 Task: Open a blank google sheet and write heading  Customer order data  Add 10 people name:-  'David White, Emily Green, Andrew Baker, Madison Evans, Logan King, Grace Hill, Gabriel Young, Elizabeth Flores, Samuel Reed, Avery Nelson. ' in February Last week sales are  10020 to 20050. customer order name:-  Nike shoe, Adidas shoe, Gucci T-shirt, Louis Vuitton bag, Zara Shirt, H&M jeans, Chanel perfume, Versace perfume, Ralph Lauren, Prada Shirtcustomer order price in between:-  10000 to 15000. Save page auditingSalesByTerritory_2023
Action: Mouse moved to (1289, 95)
Screenshot: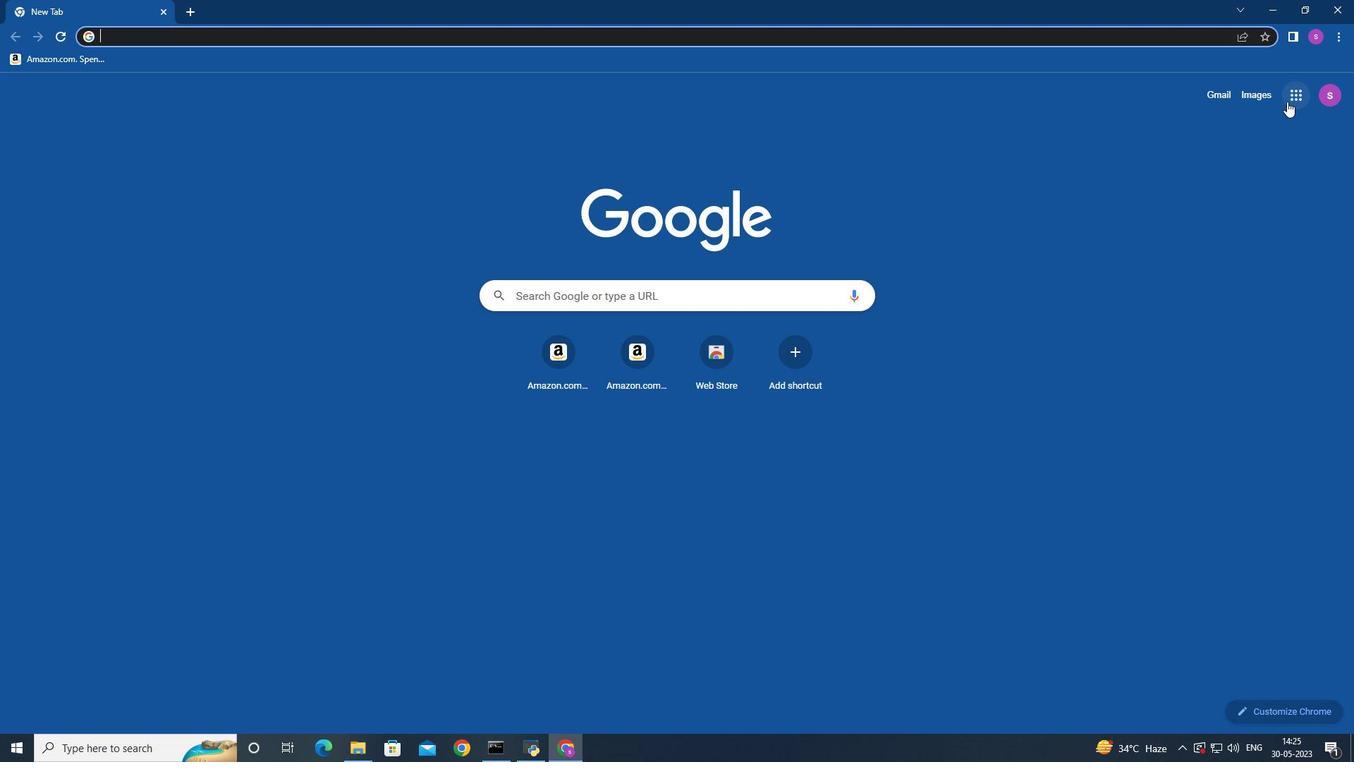 
Action: Mouse pressed left at (1289, 95)
Screenshot: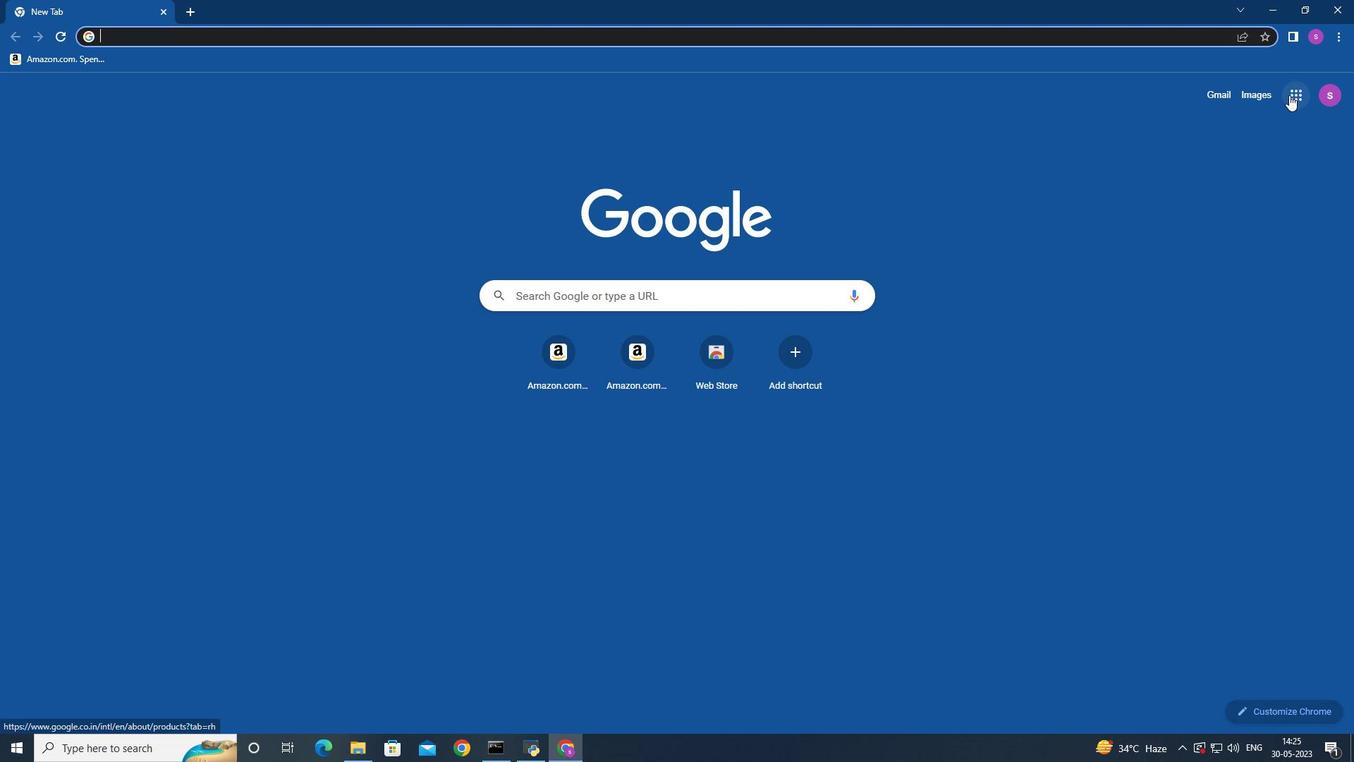 
Action: Mouse moved to (1260, 251)
Screenshot: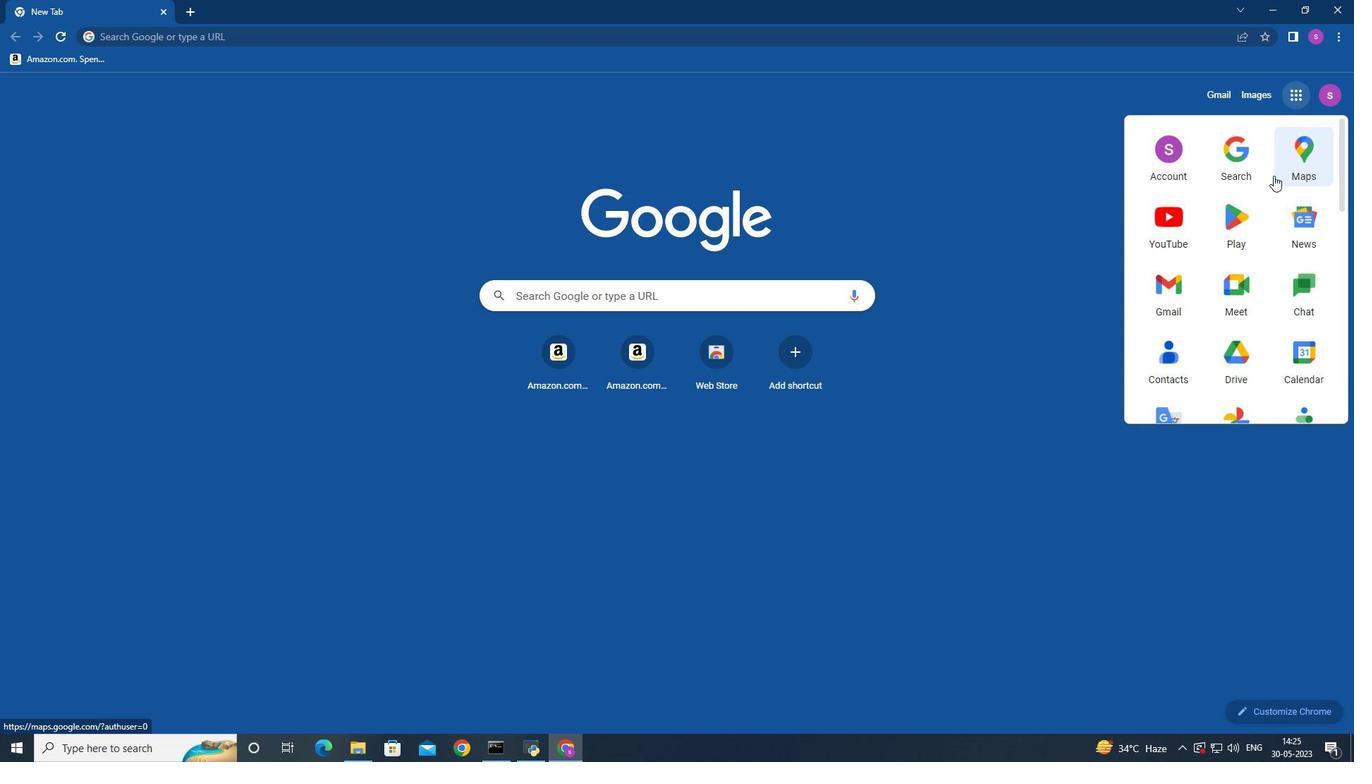 
Action: Mouse scrolled (1260, 251) with delta (0, 0)
Screenshot: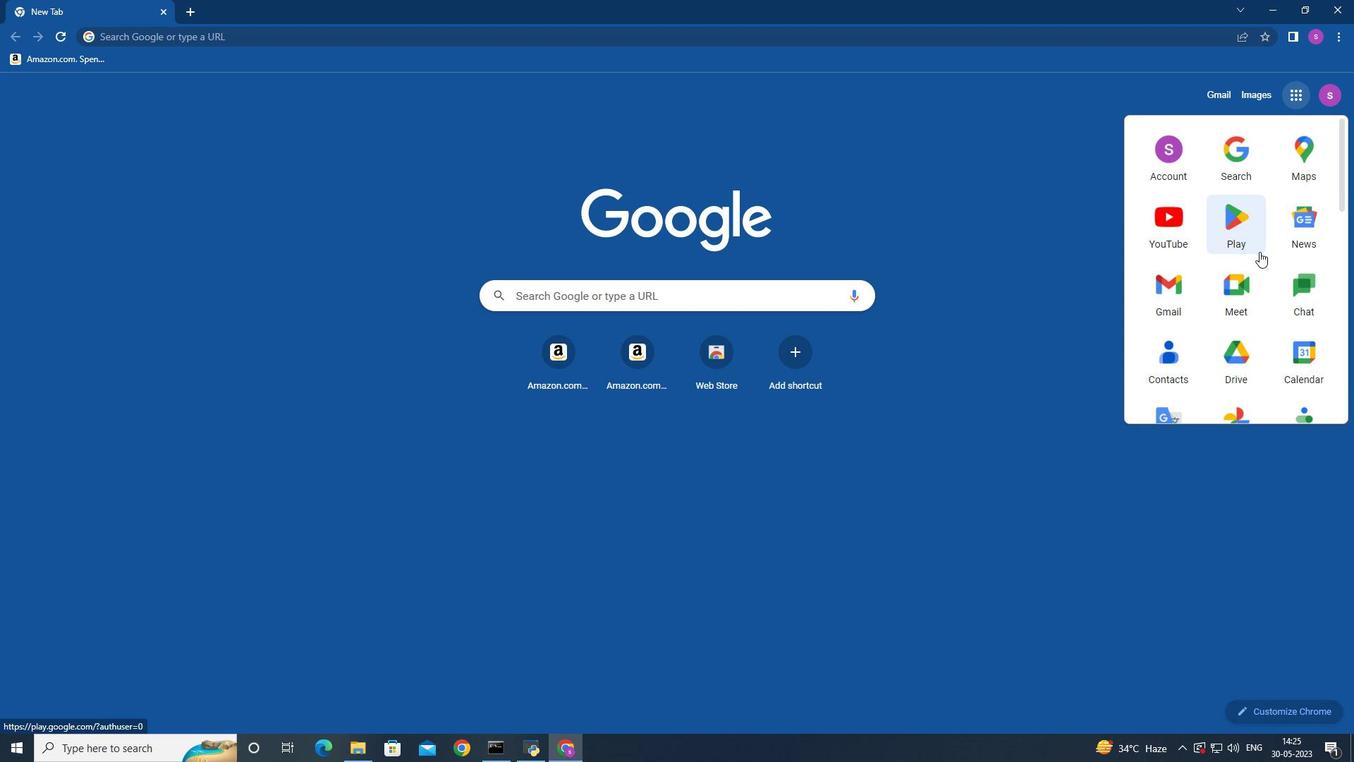 
Action: Mouse scrolled (1260, 251) with delta (0, 0)
Screenshot: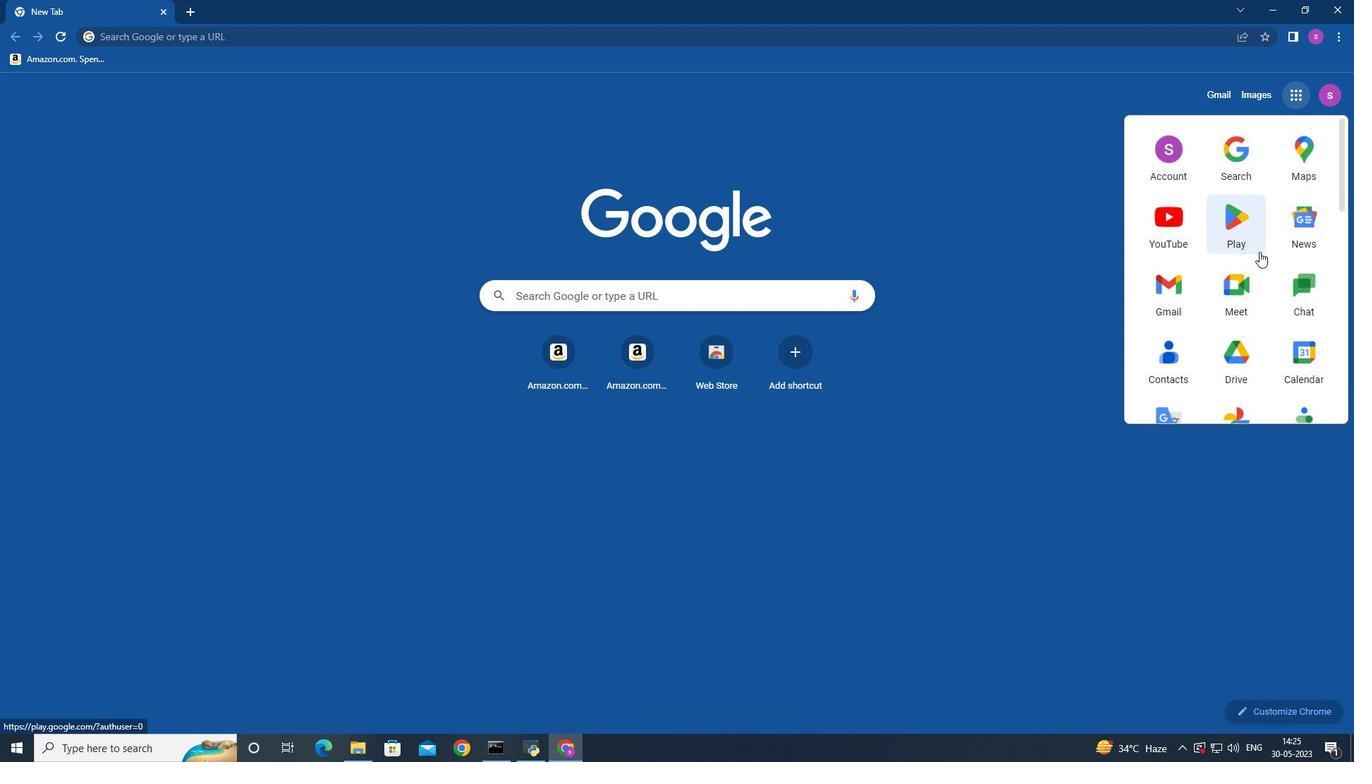 
Action: Mouse scrolled (1260, 251) with delta (0, 0)
Screenshot: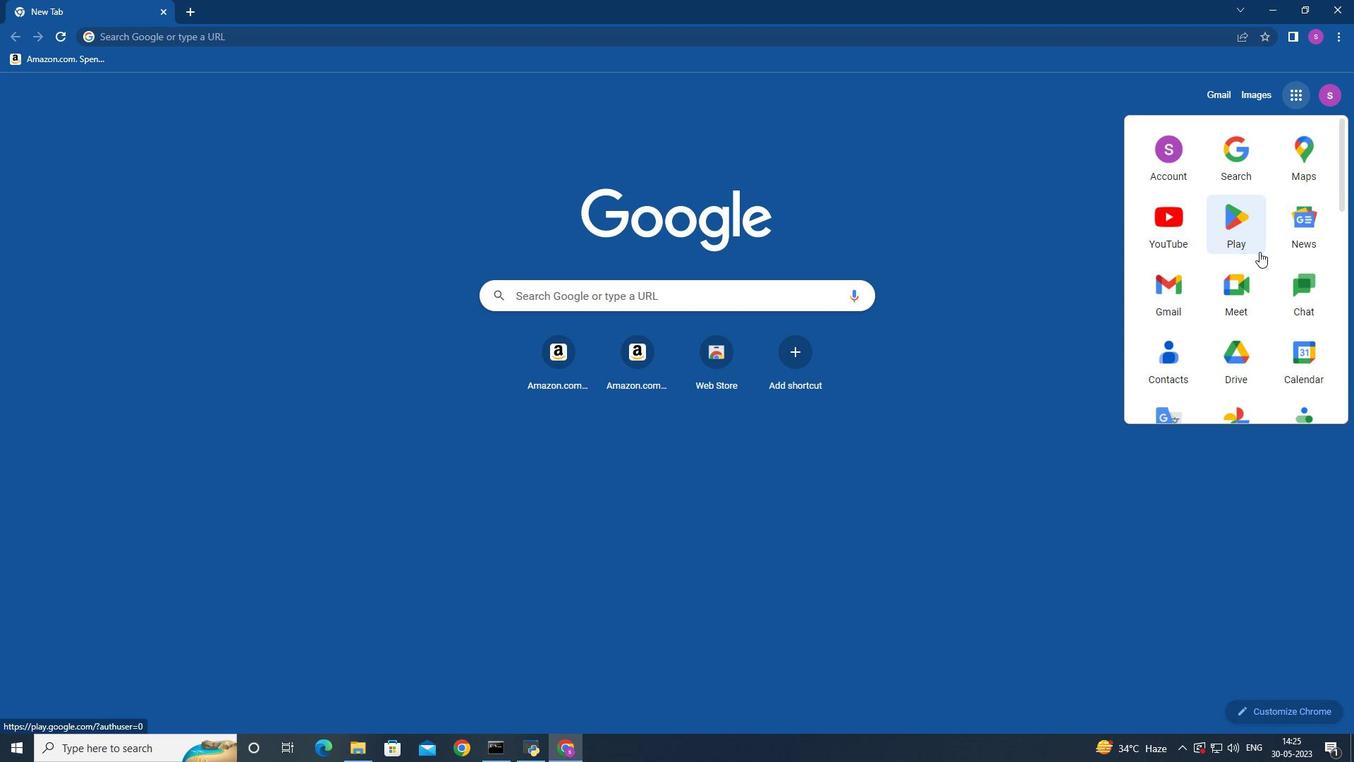 
Action: Mouse moved to (1294, 294)
Screenshot: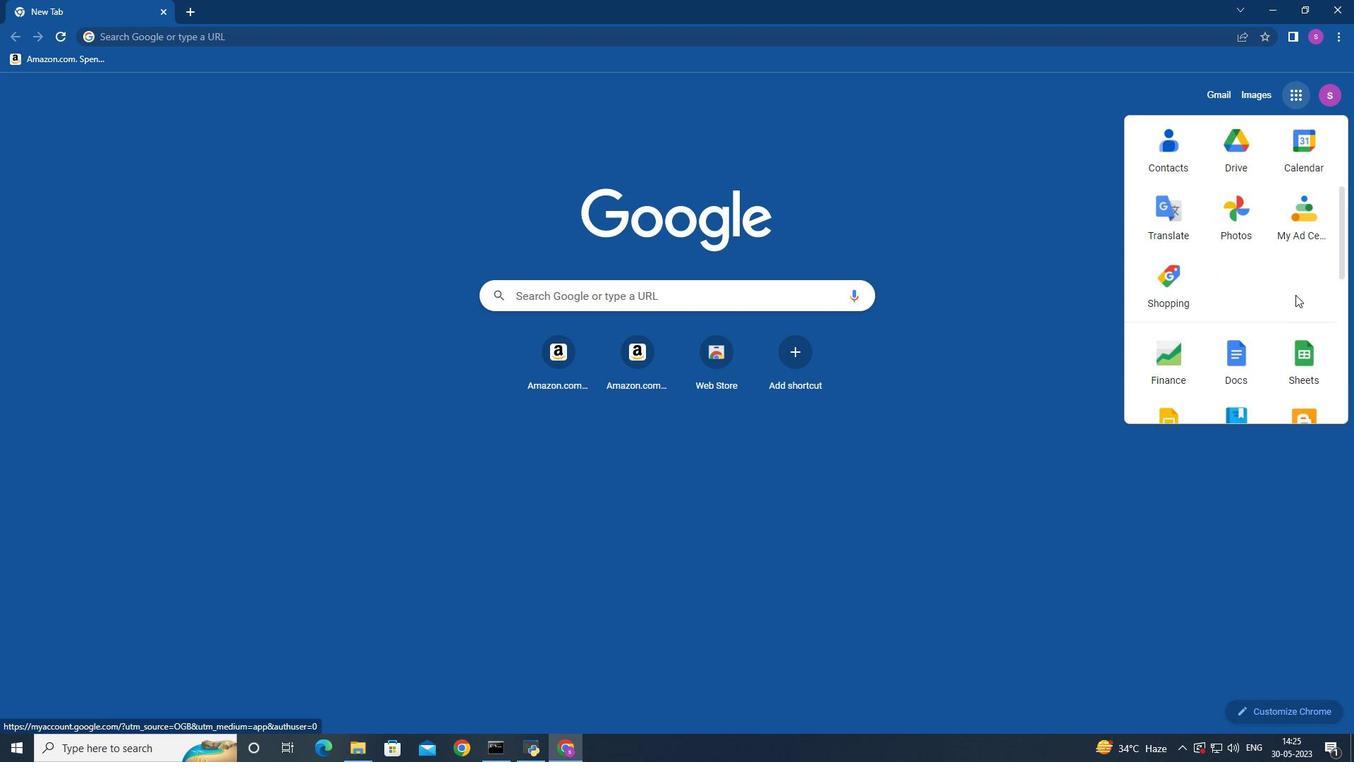 
Action: Mouse scrolled (1294, 294) with delta (0, 0)
Screenshot: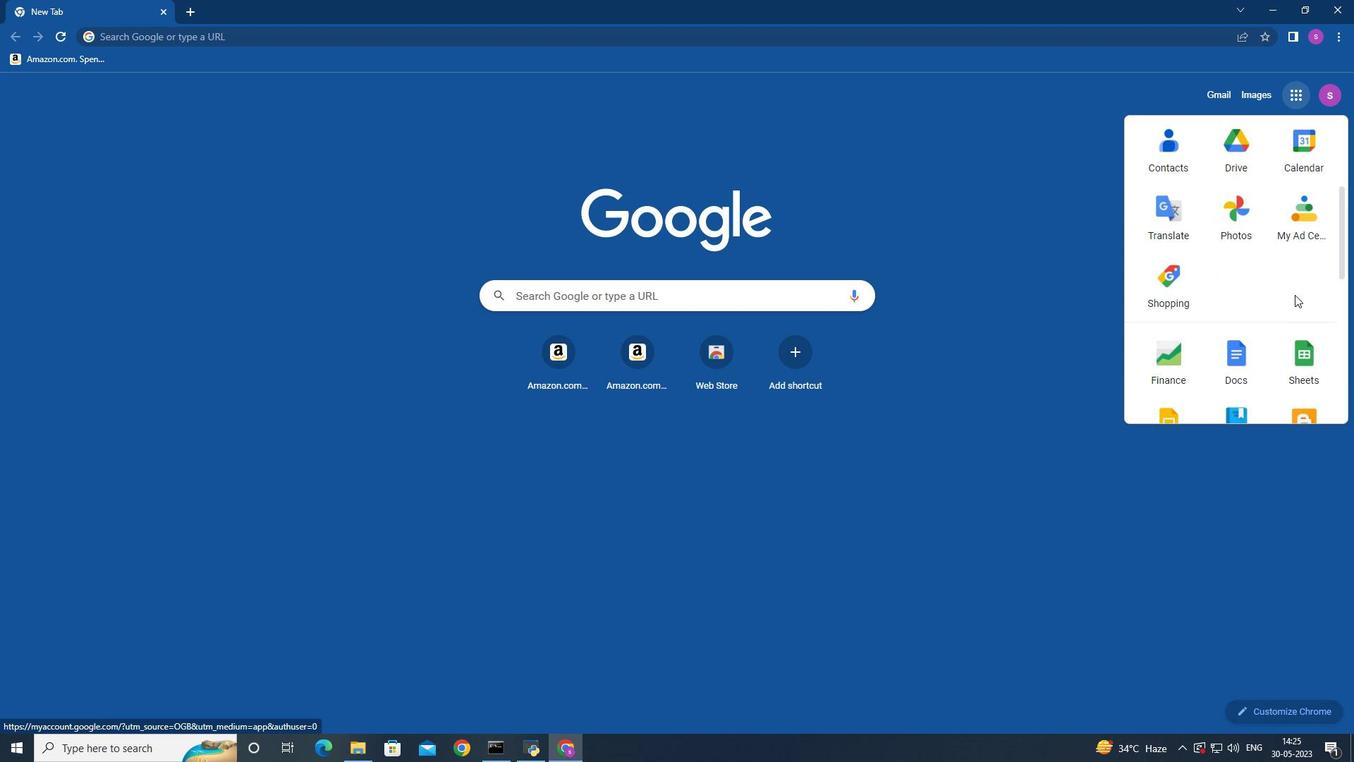 
Action: Mouse moved to (1303, 296)
Screenshot: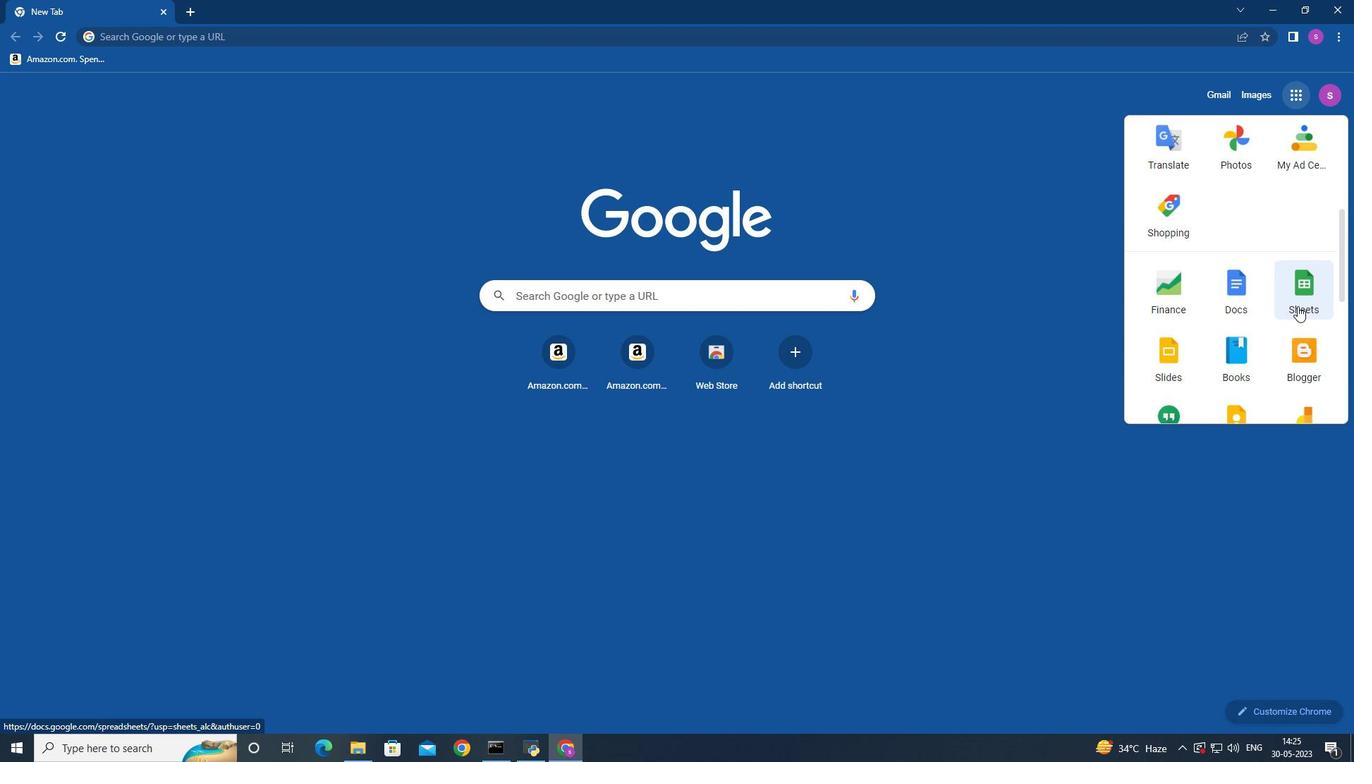 
Action: Mouse pressed left at (1303, 296)
Screenshot: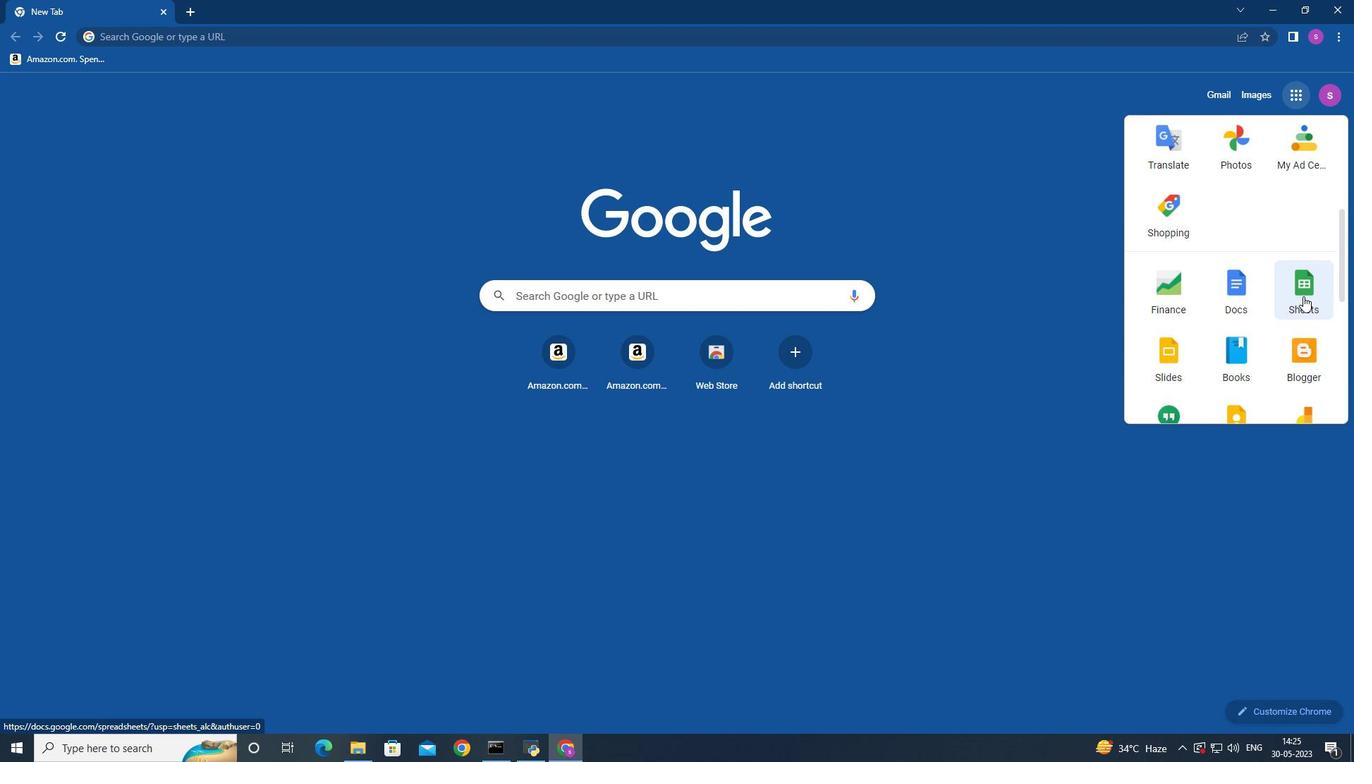 
Action: Mouse moved to (351, 201)
Screenshot: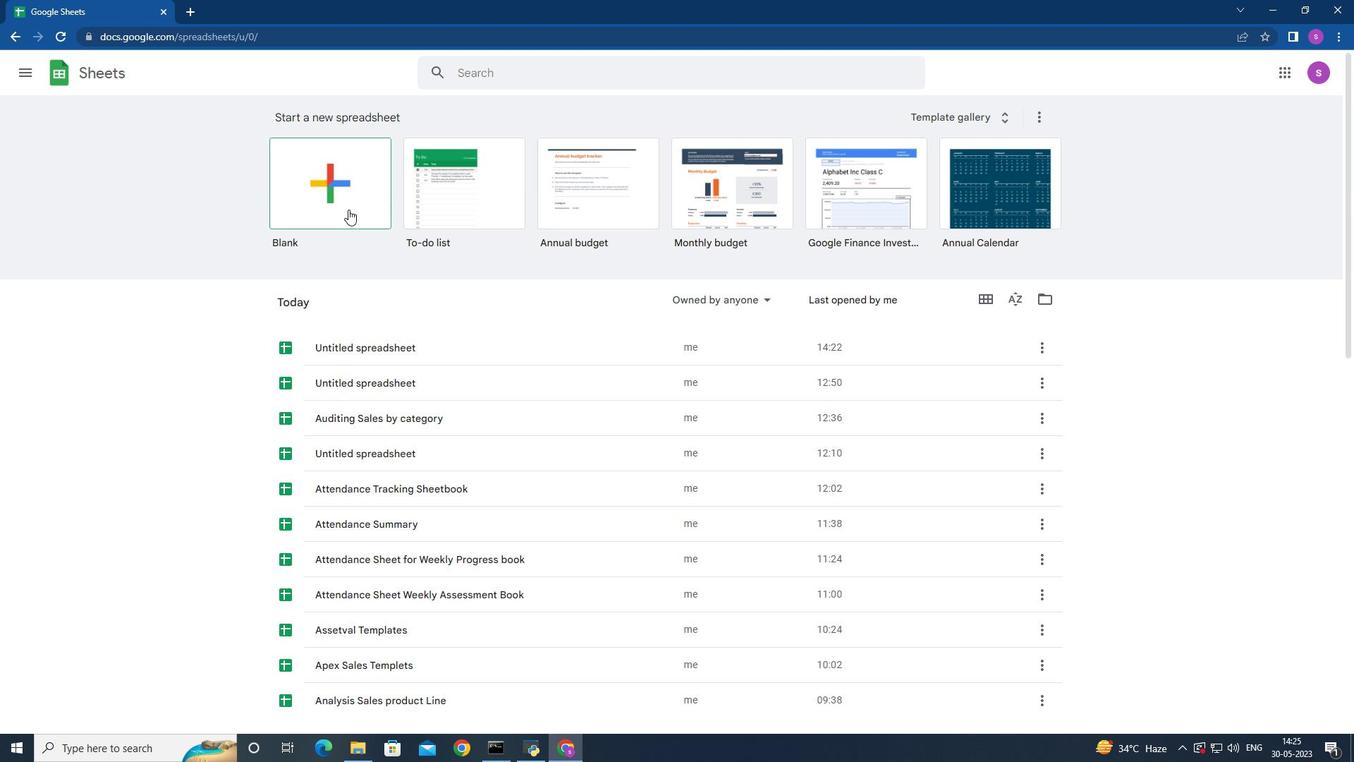 
Action: Mouse pressed left at (351, 201)
Screenshot: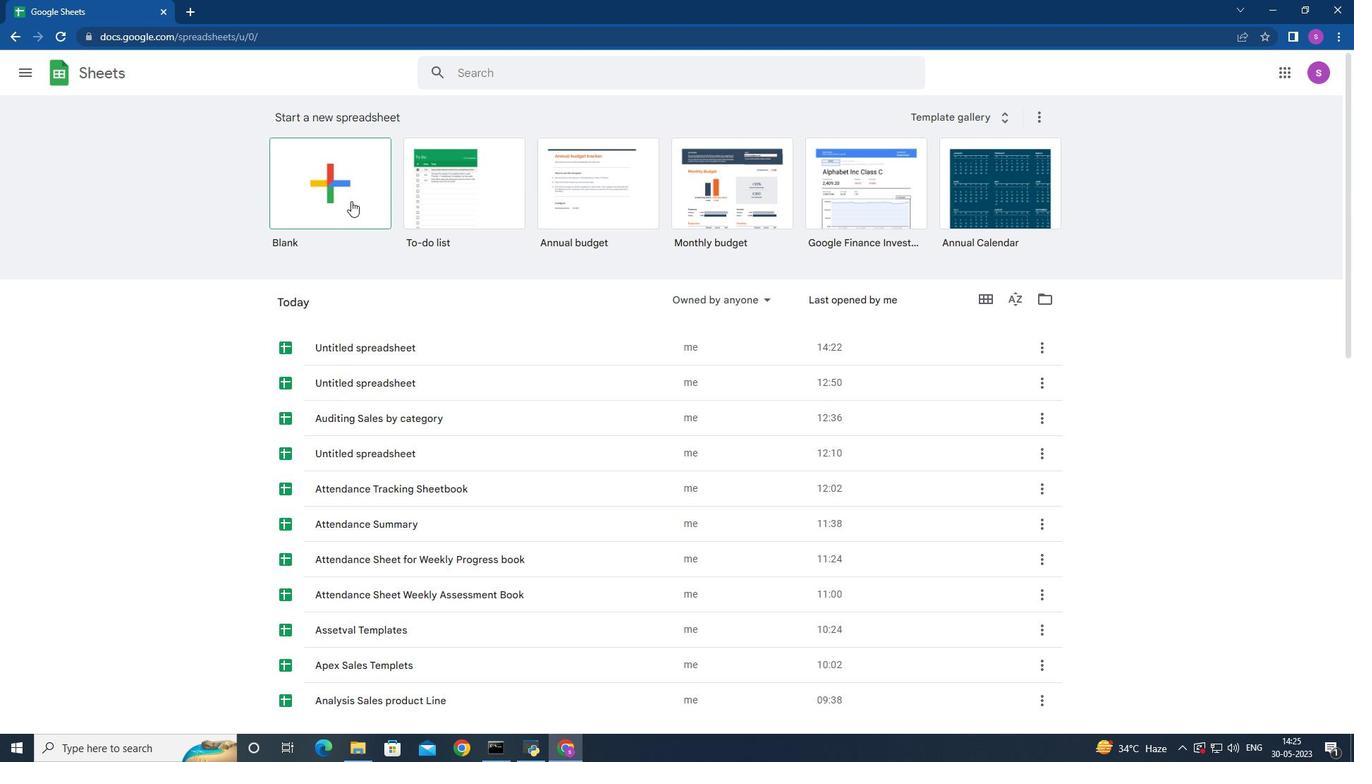 
Action: Mouse moved to (473, 190)
Screenshot: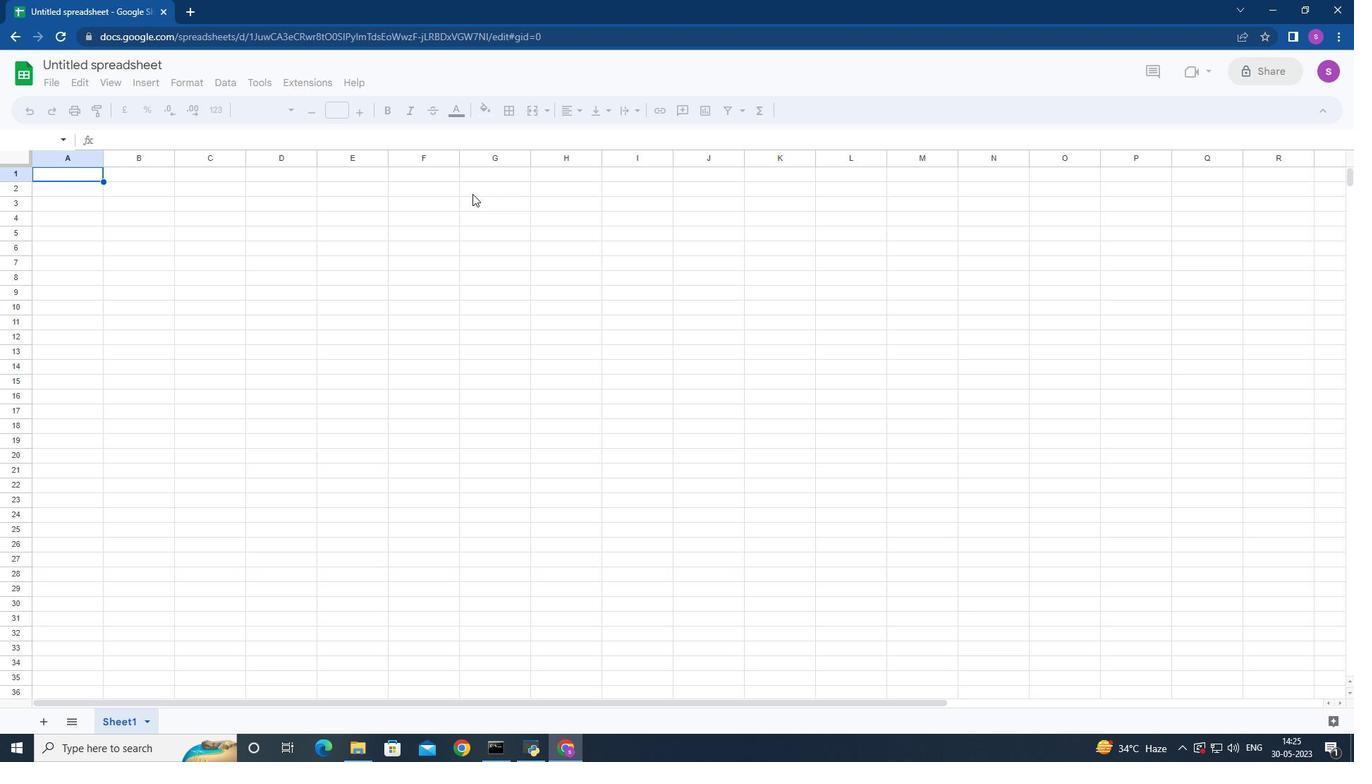
Action: Mouse pressed left at (473, 190)
Screenshot: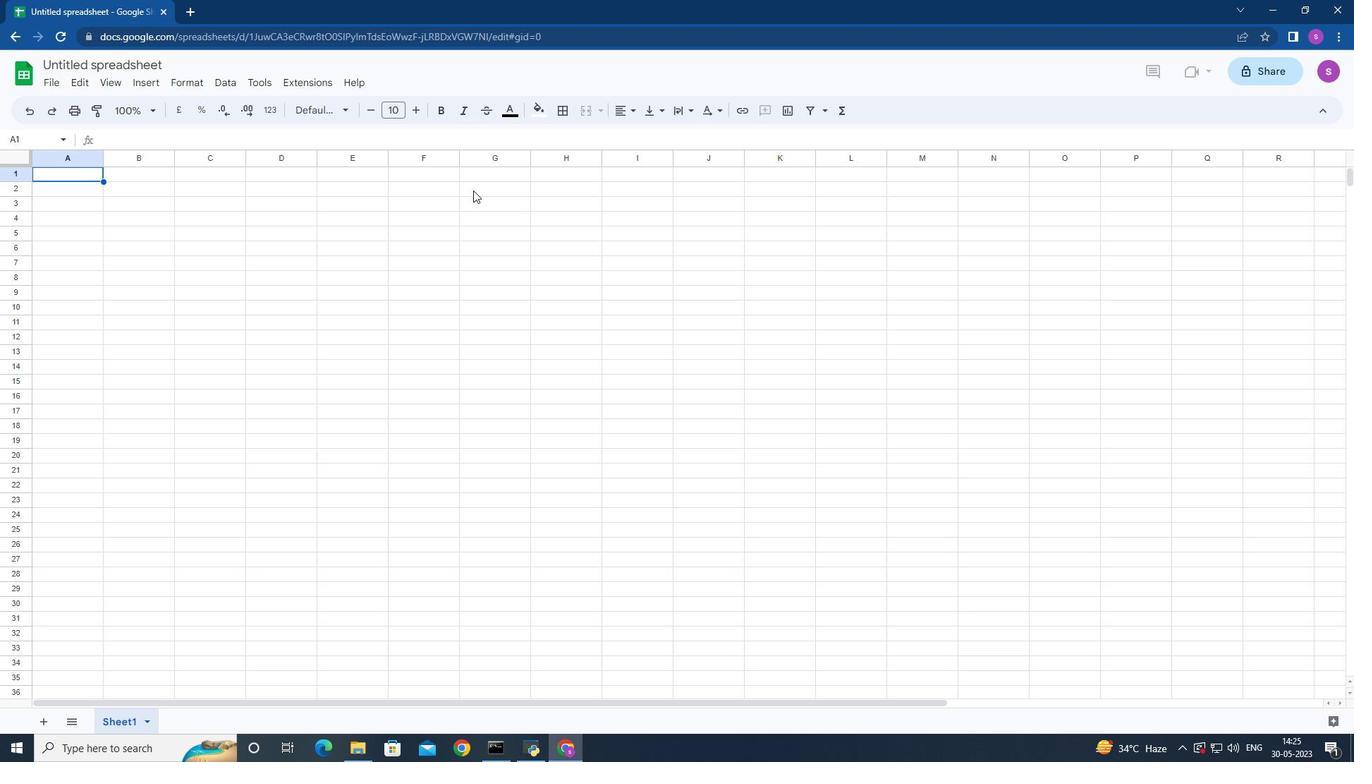 
Action: Key pressed <Key.shift>Ci<Key.backspace>ustomer<Key.space><Key.shift>Order<Key.down>
Screenshot: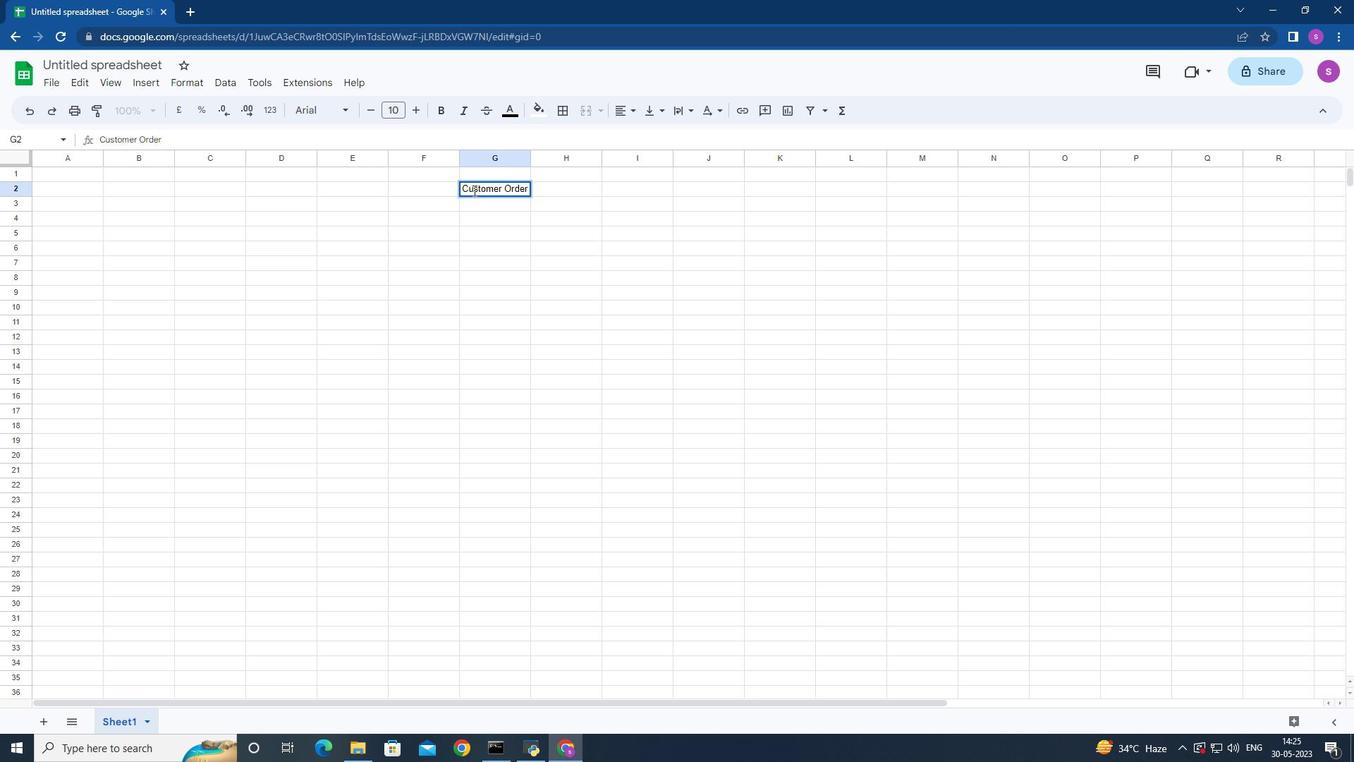 
Action: Mouse moved to (522, 282)
Screenshot: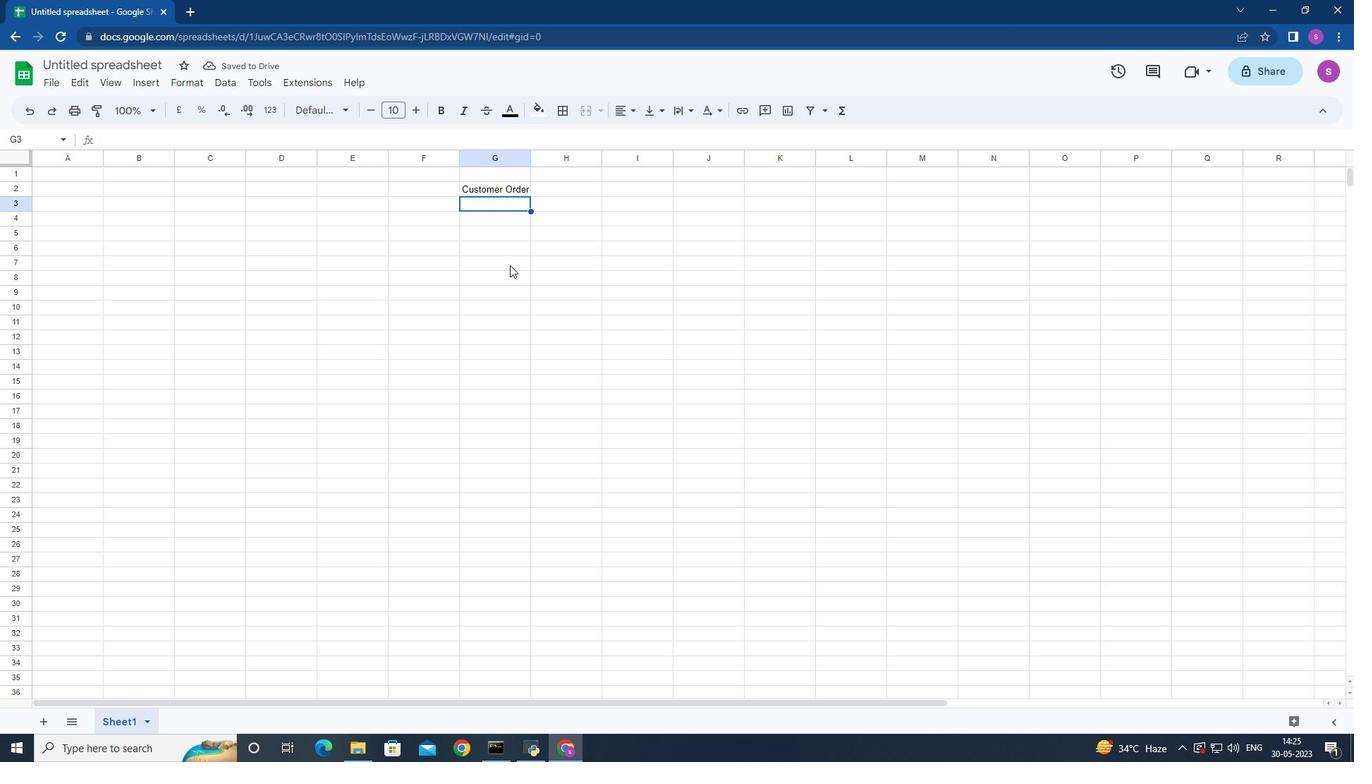 
Action: Key pressed <Key.left><Key.left><Key.down><Key.down><Key.shift>Name<Key.down><Key.shift>David<Key.space><Key.shift>Whit<Key.down><Key.up>
Screenshot: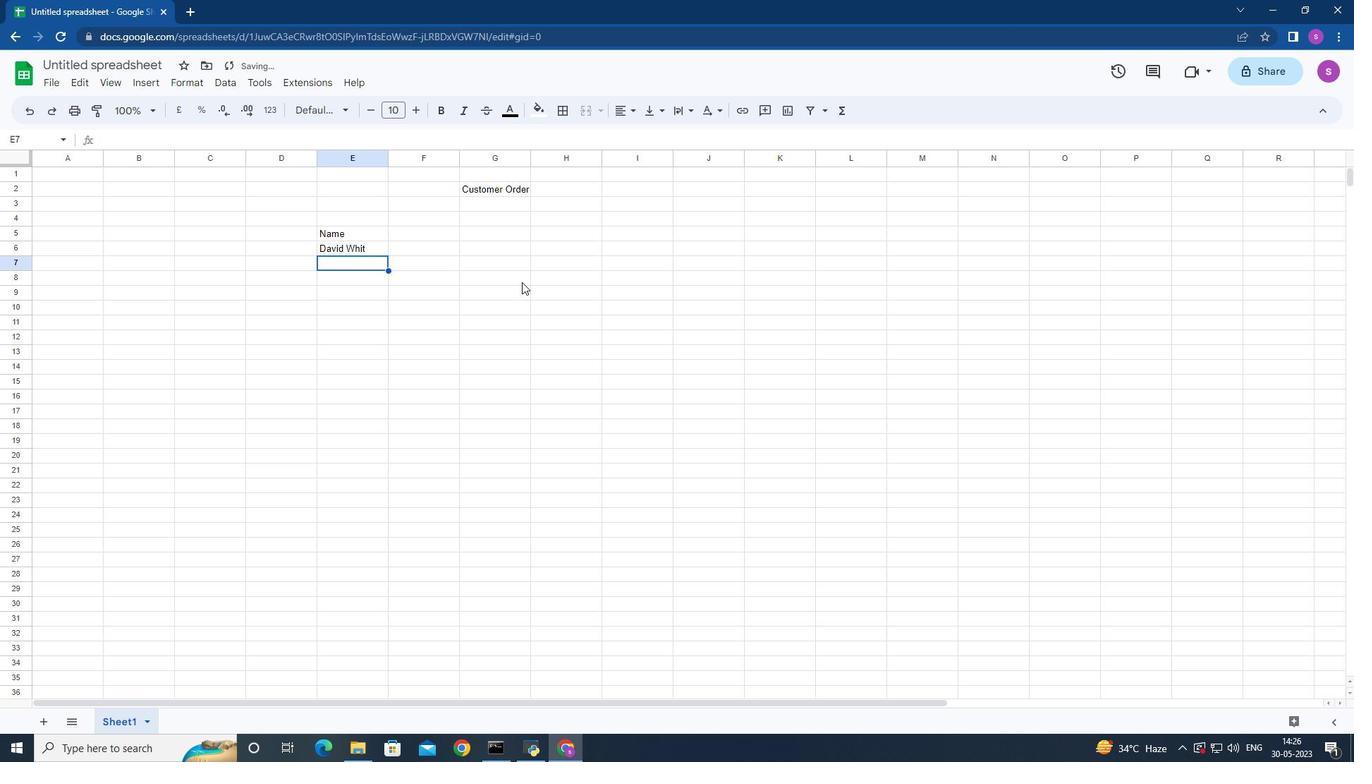 
Action: Mouse moved to (368, 246)
Screenshot: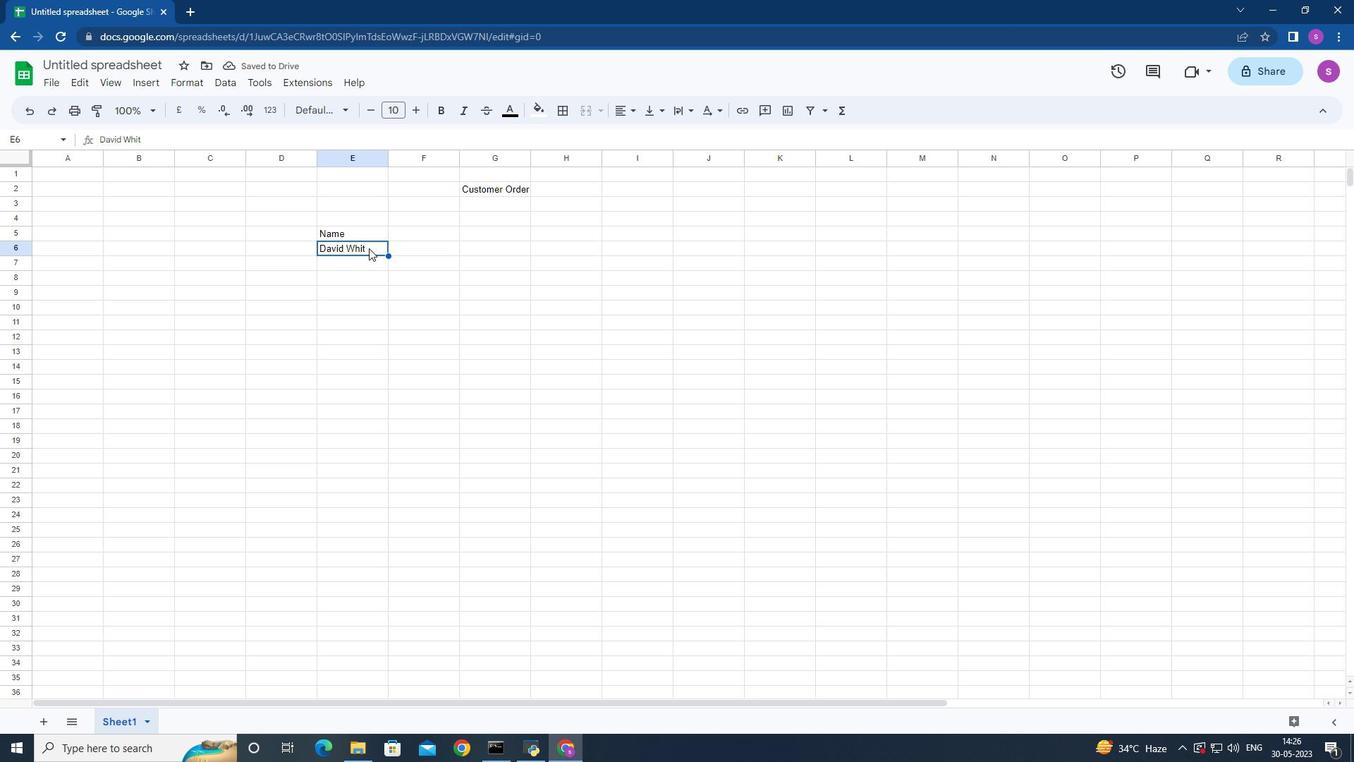 
Action: Mouse pressed left at (368, 246)
Screenshot: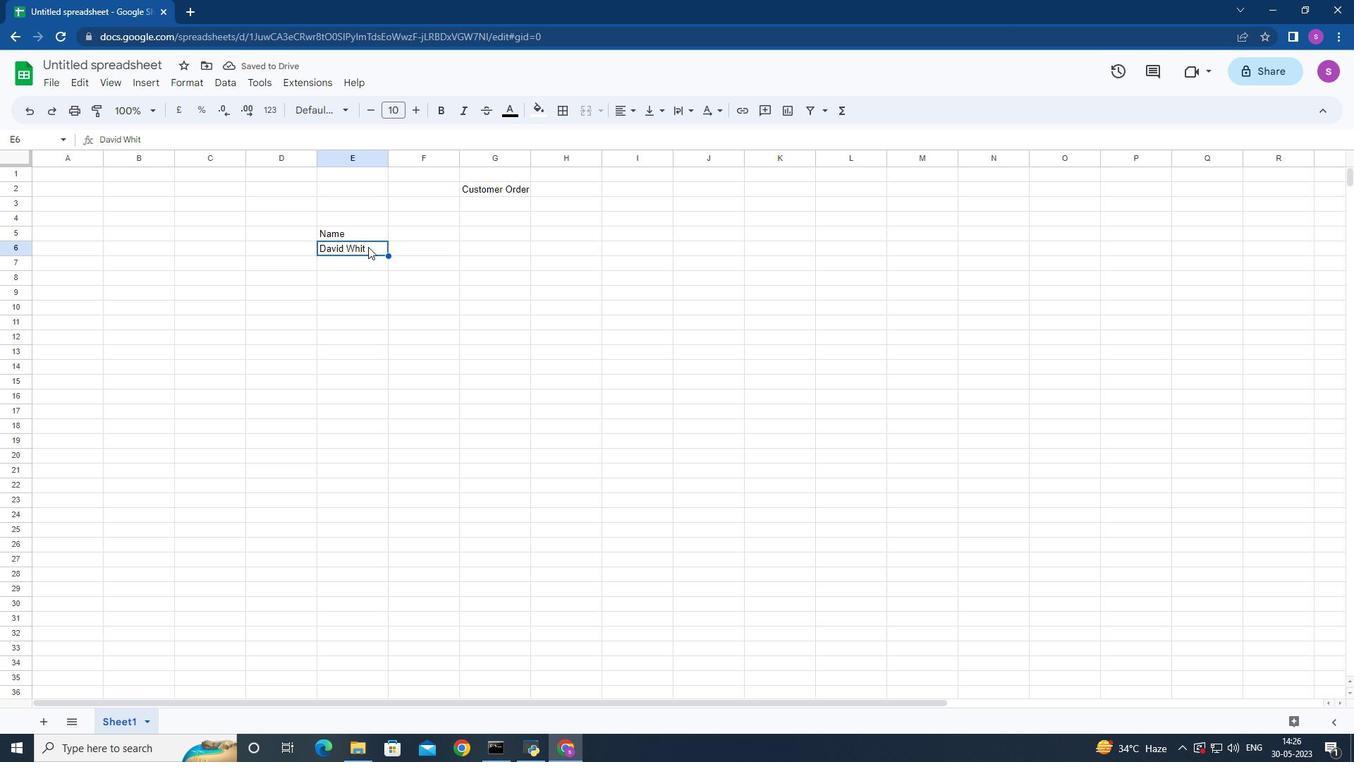 
Action: Key pressed e<Key.backspace><Key.shift>David<Key.space><Key.shift>White<Key.down><Key.shift><Key.shift><Key.shift><Key.shift><Key.shift><Key.shift><Key.shift><Key.shift><Key.shift><Key.shift><Key.shift><Key.shift><Key.shift><Key.shift><Key.shift><Key.shift>Emily<Key.space><Key.shift>Green<Key.down>
Screenshot: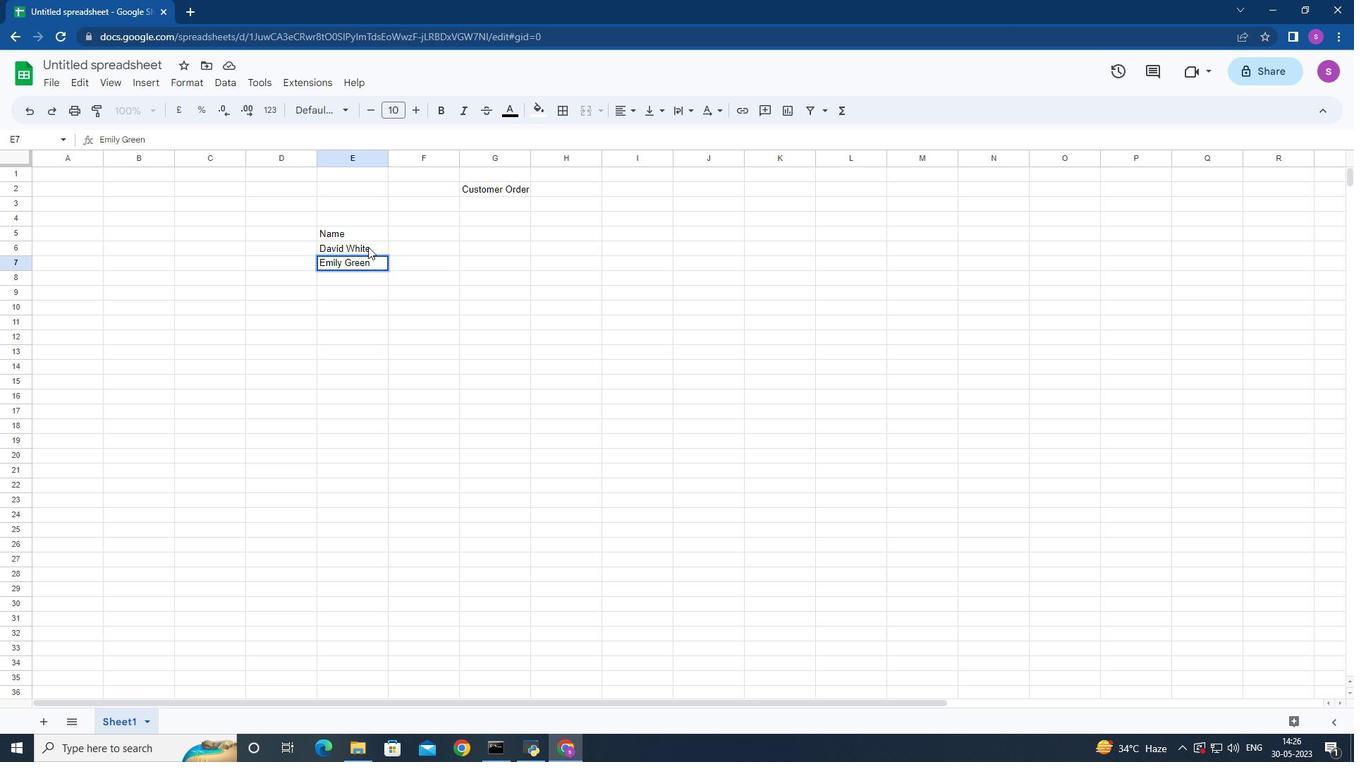 
Action: Mouse moved to (419, 313)
Screenshot: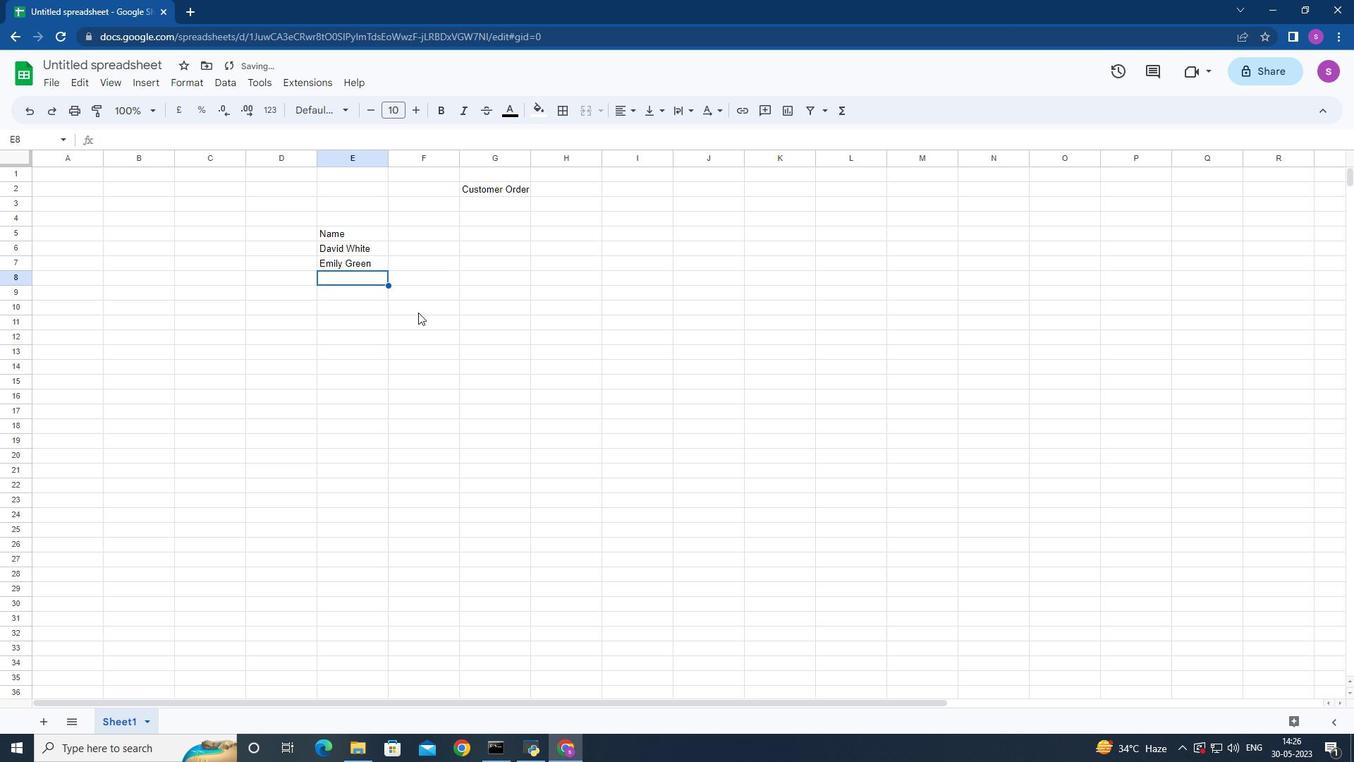 
Action: Key pressed <Key.shift>Andrew<Key.space><Key.shift>Baker<Key.down><Key.shift>Madisi<Key.backspace>on<Key.space><Key.shift>EVANS<Key.down><Key.shift>Logan<Key.space><Key.shift>King<Key.down><Key.shift>Grace<Key.space><Key.shift>Hill<Key.down><Key.shift>Gabriel<Key.space><Key.shift><Key.shift><Key.shift><Key.shift><Key.shift><Key.shift>Young<Key.down><Key.shift>Elizabeth<Key.space><Key.shift>Flores<Key.down><Key.shift>Samuel<Key.space><Key.shift>Reed<Key.space><Key.down><Key.shift>Avery<Key.space><Key.shift>Nelson<Key.down>
Screenshot: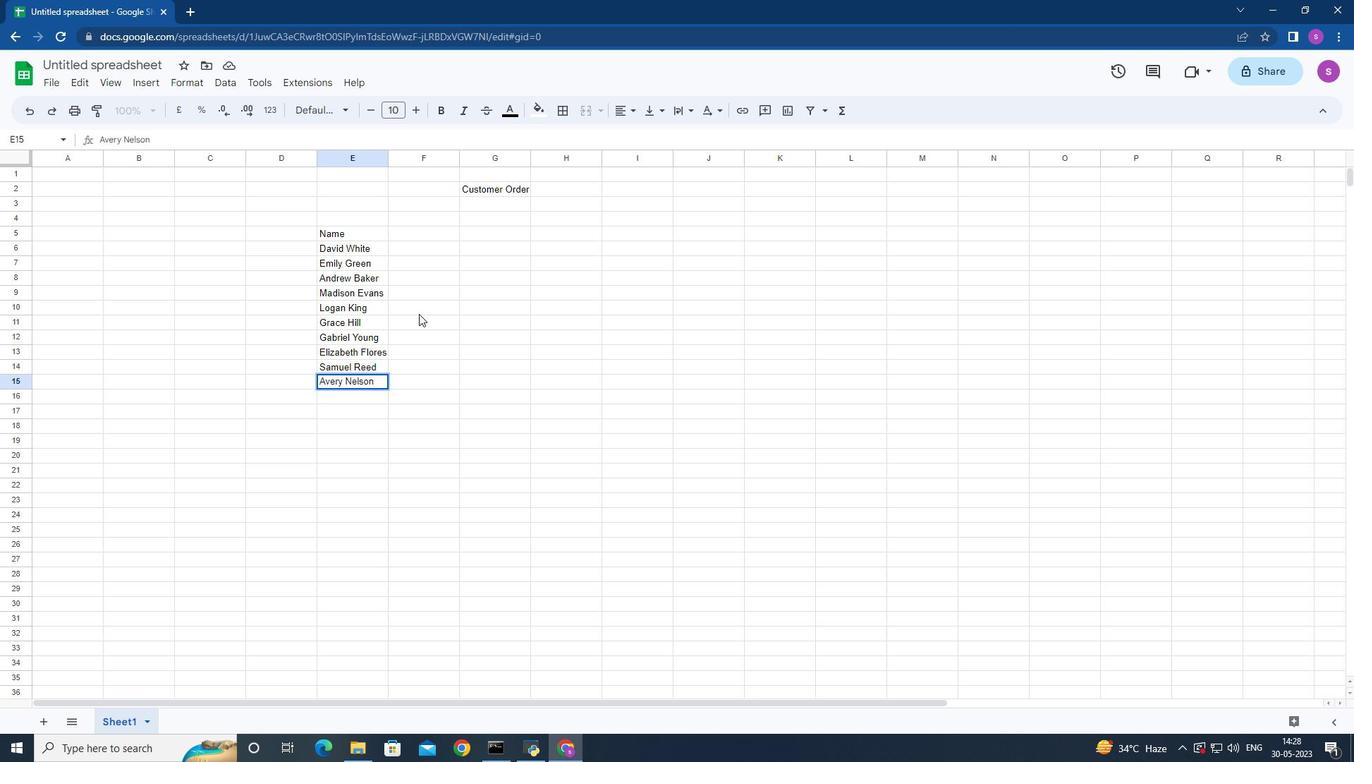 
Action: Mouse moved to (412, 234)
Screenshot: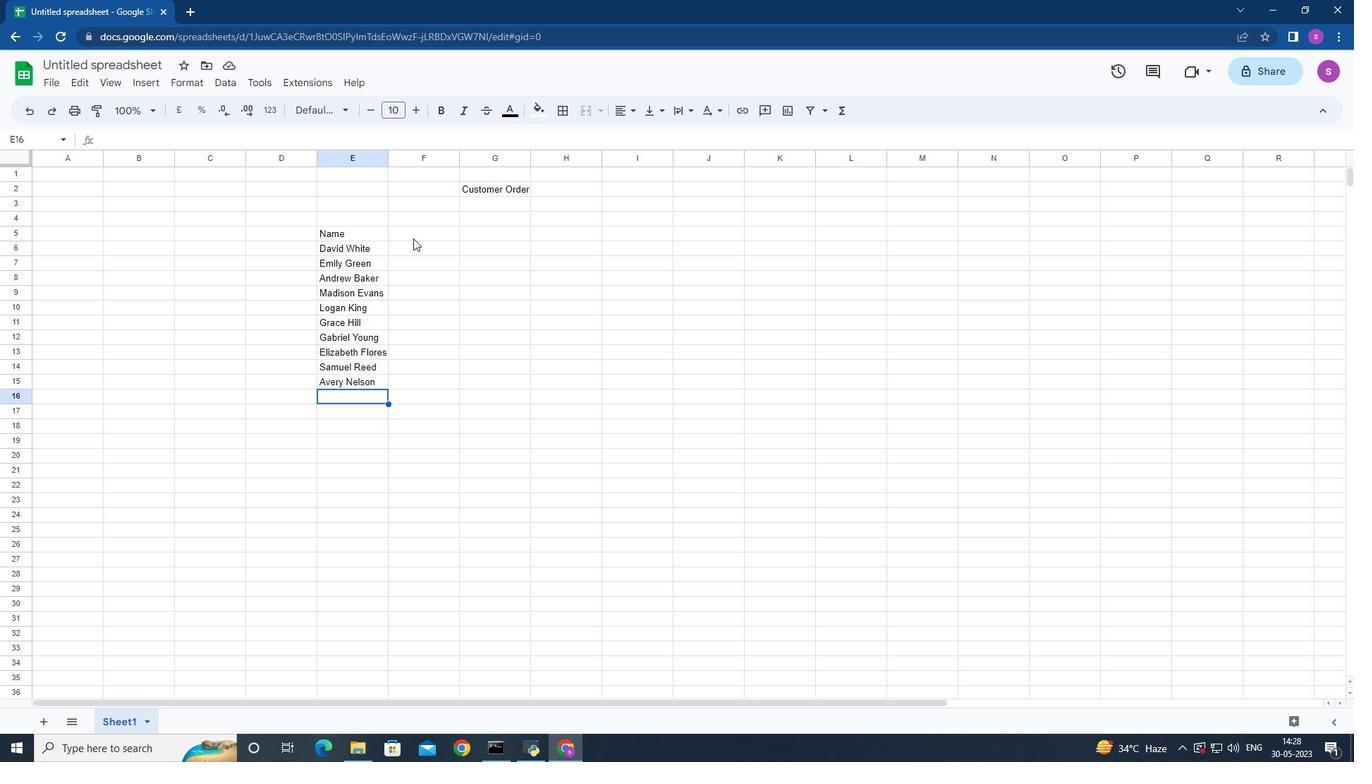 
Action: Mouse pressed left at (412, 234)
Screenshot: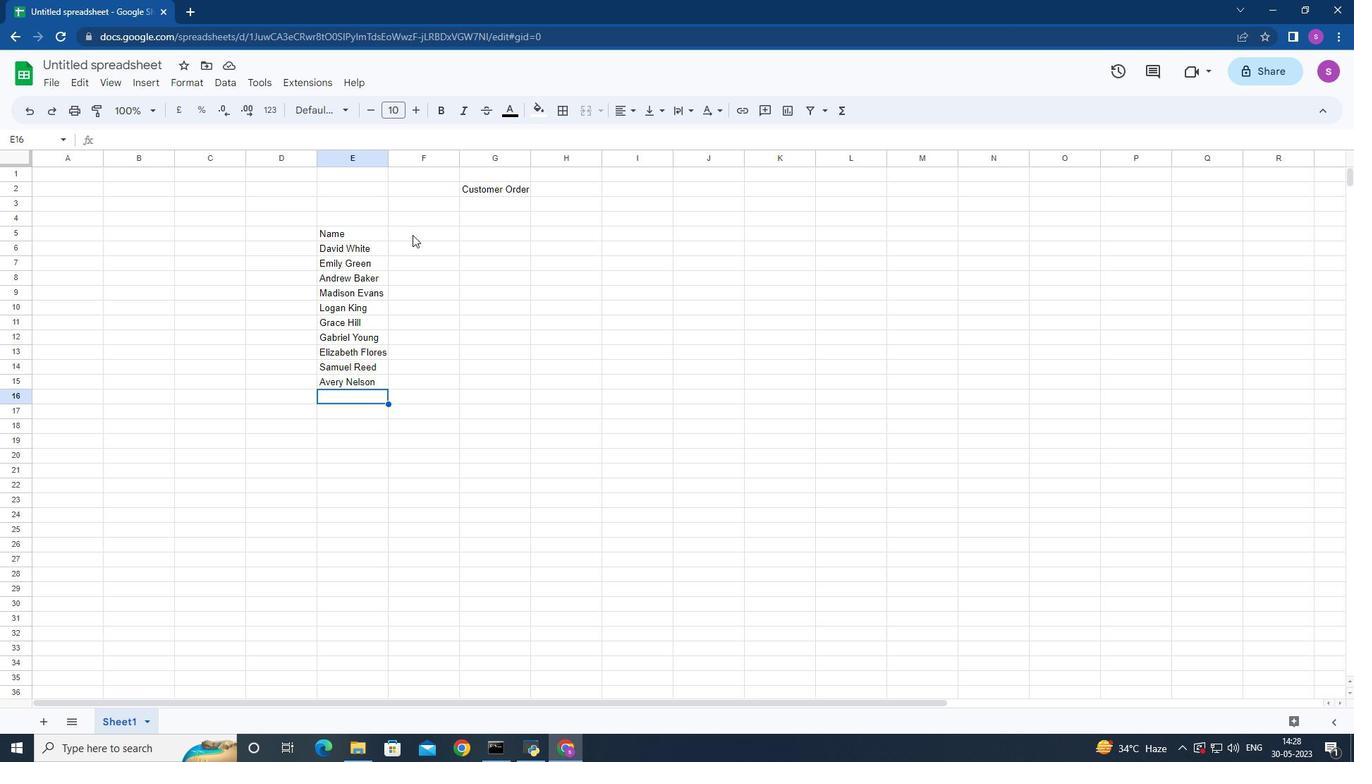 
Action: Mouse moved to (412, 234)
Screenshot: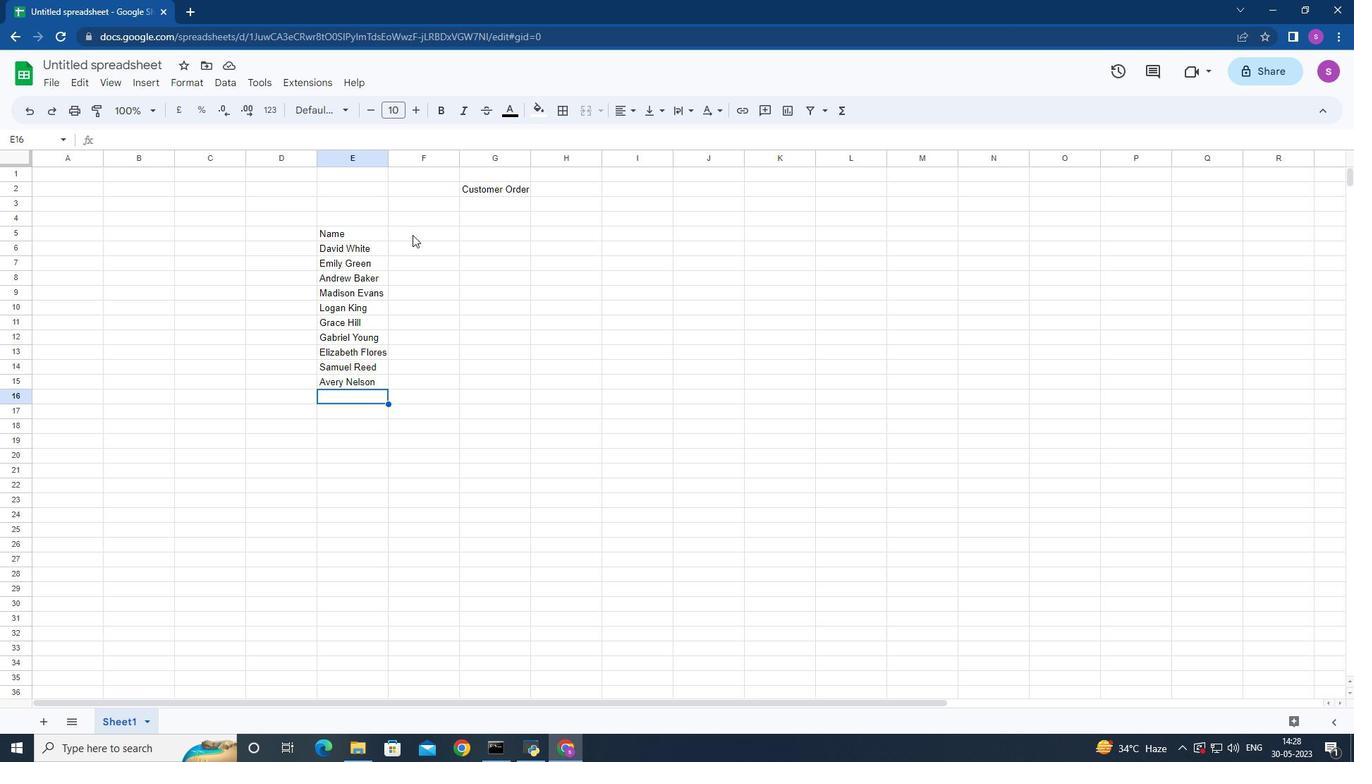 
Action: Key pressed <Key.shift>Fr<Key.backspace>ebruary<Key.space>sales<Key.down>
Screenshot: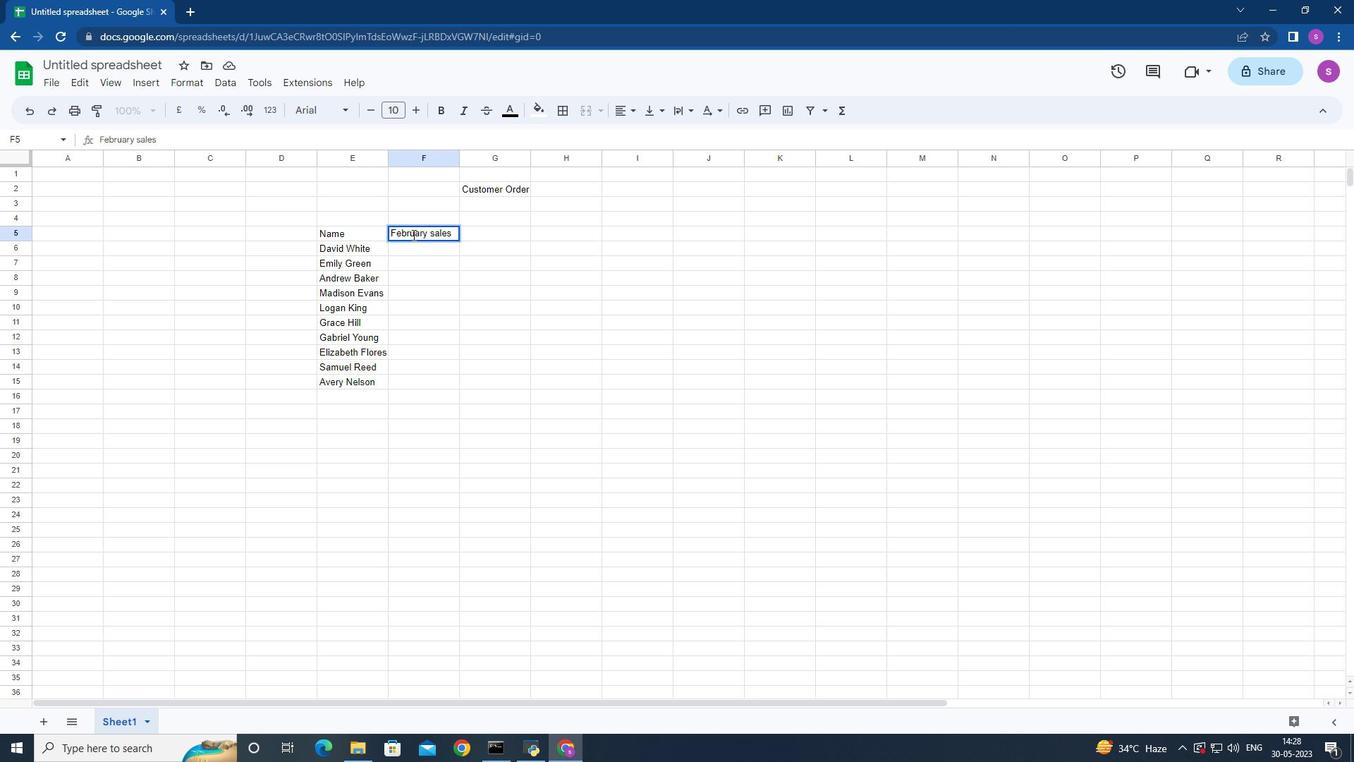 
Action: Mouse moved to (473, 293)
Screenshot: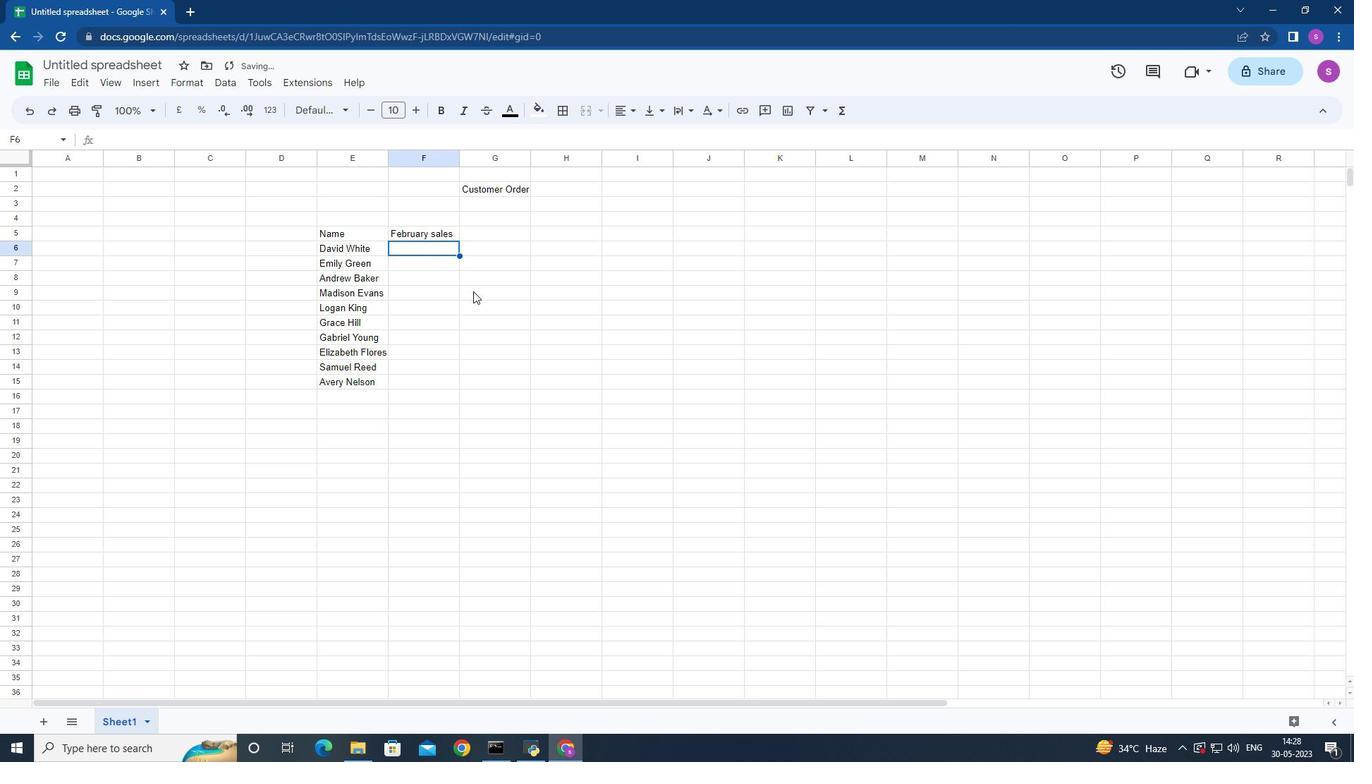 
Action: Key pressed 10020<Key.down>10021<Key.down>10050<Key.down>10100<Key.down>
Screenshot: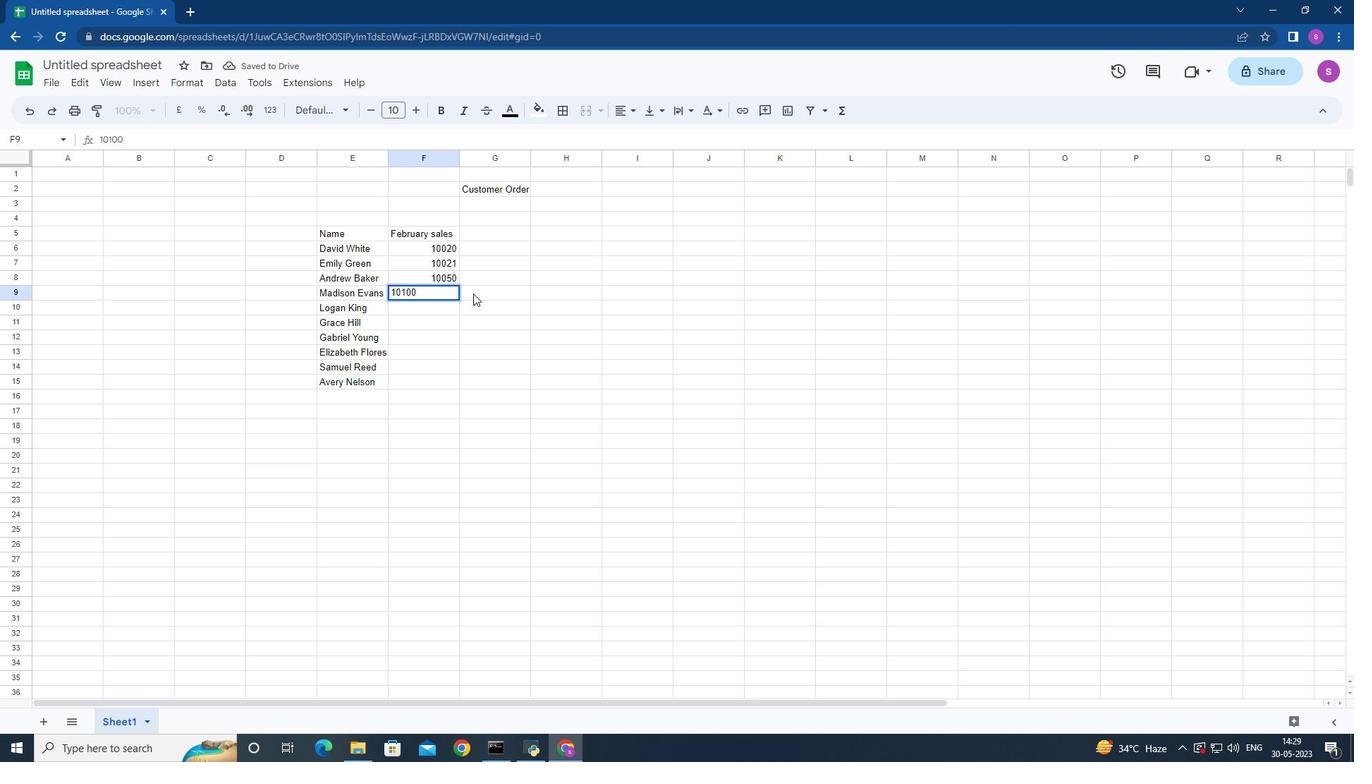 
Action: Mouse moved to (418, 311)
Screenshot: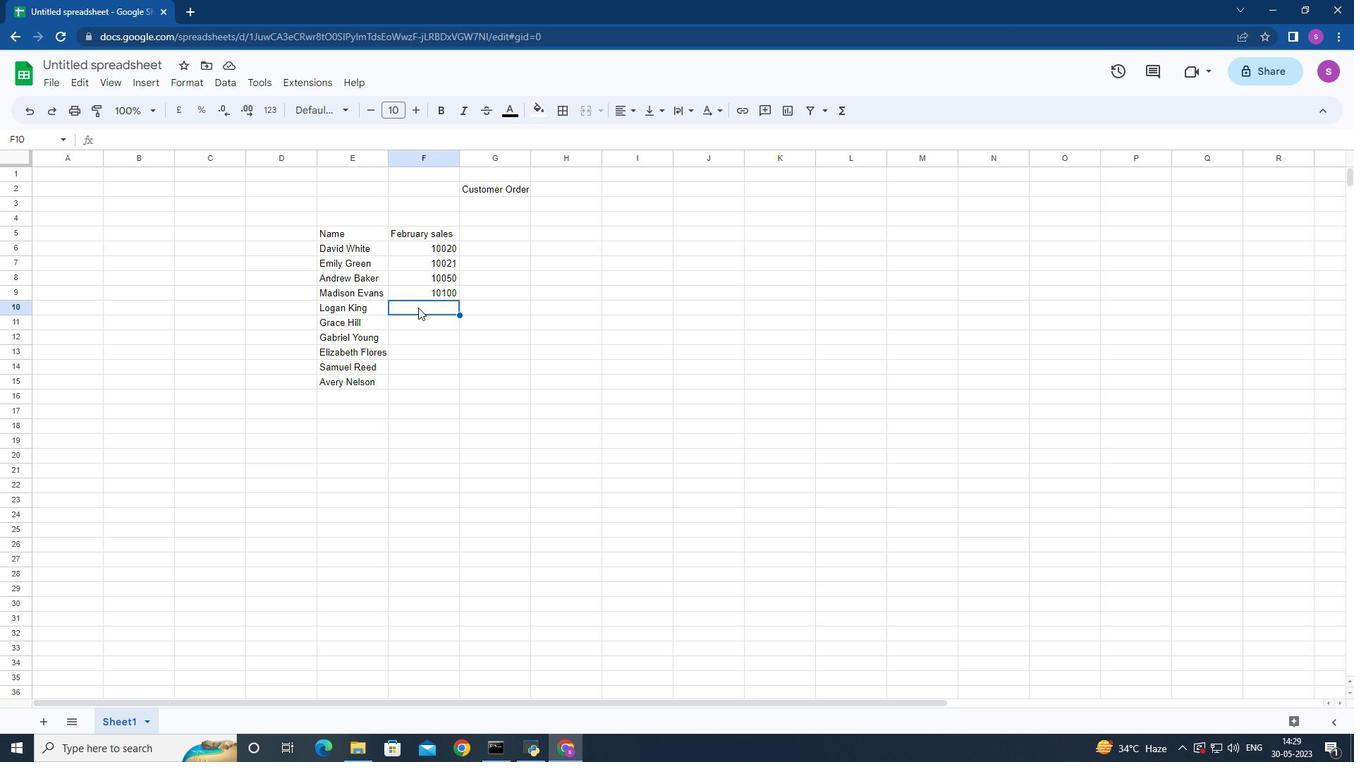 
Action: Key pressed 20<Key.backspace><Key.backspace>10111<Key.down>01<Key.backspace><Key.backspace>10200<Key.down>200<Key.backspace><Key.backspace><Key.backspace>
Screenshot: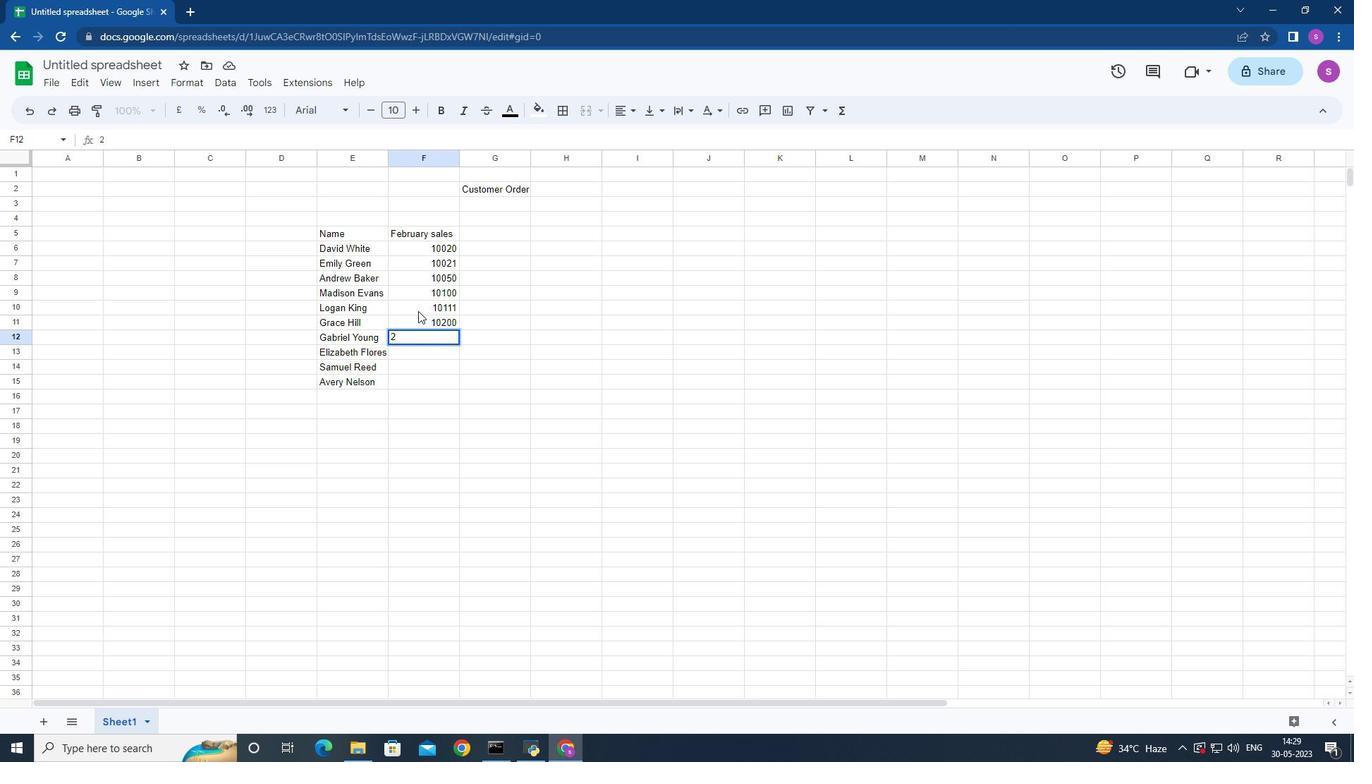 
Action: Mouse moved to (450, 331)
Screenshot: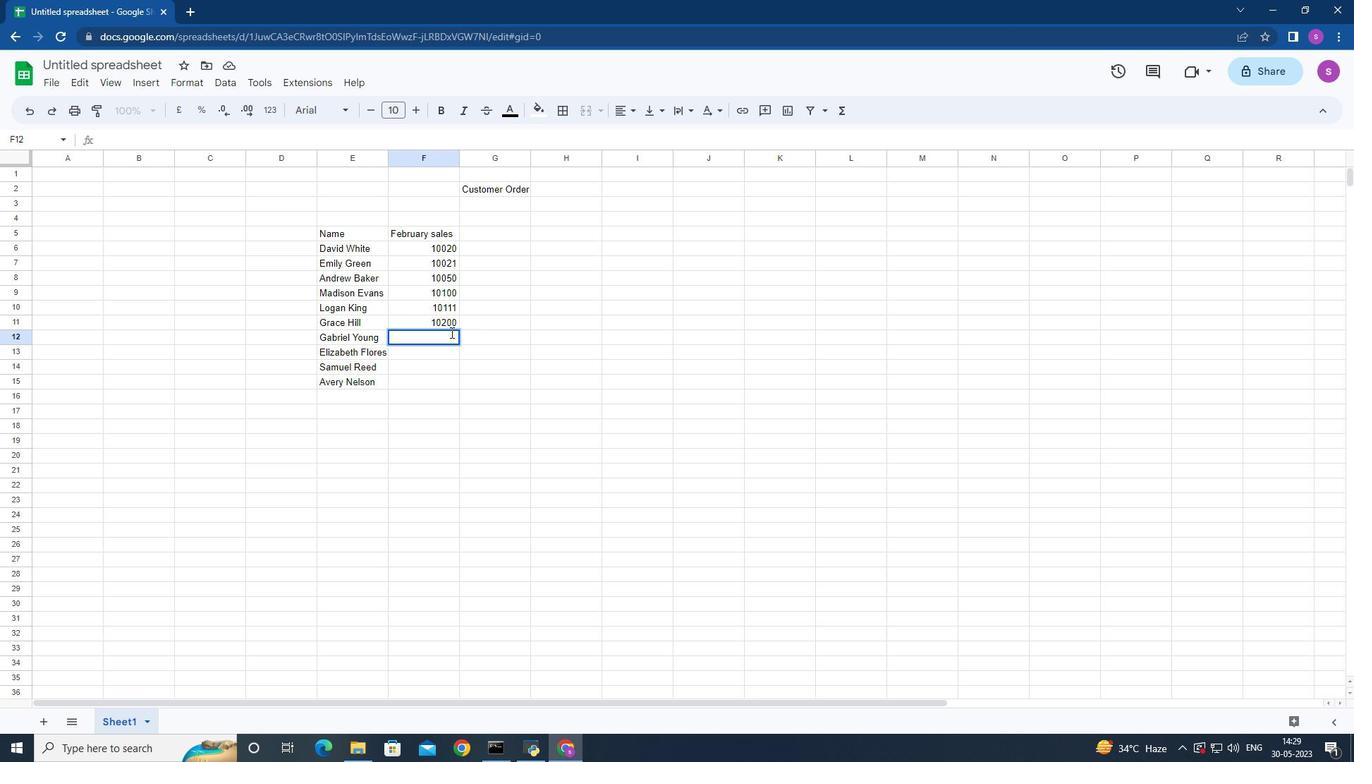 
Action: Key pressed 12000<Key.down>13000<Key.down>
Screenshot: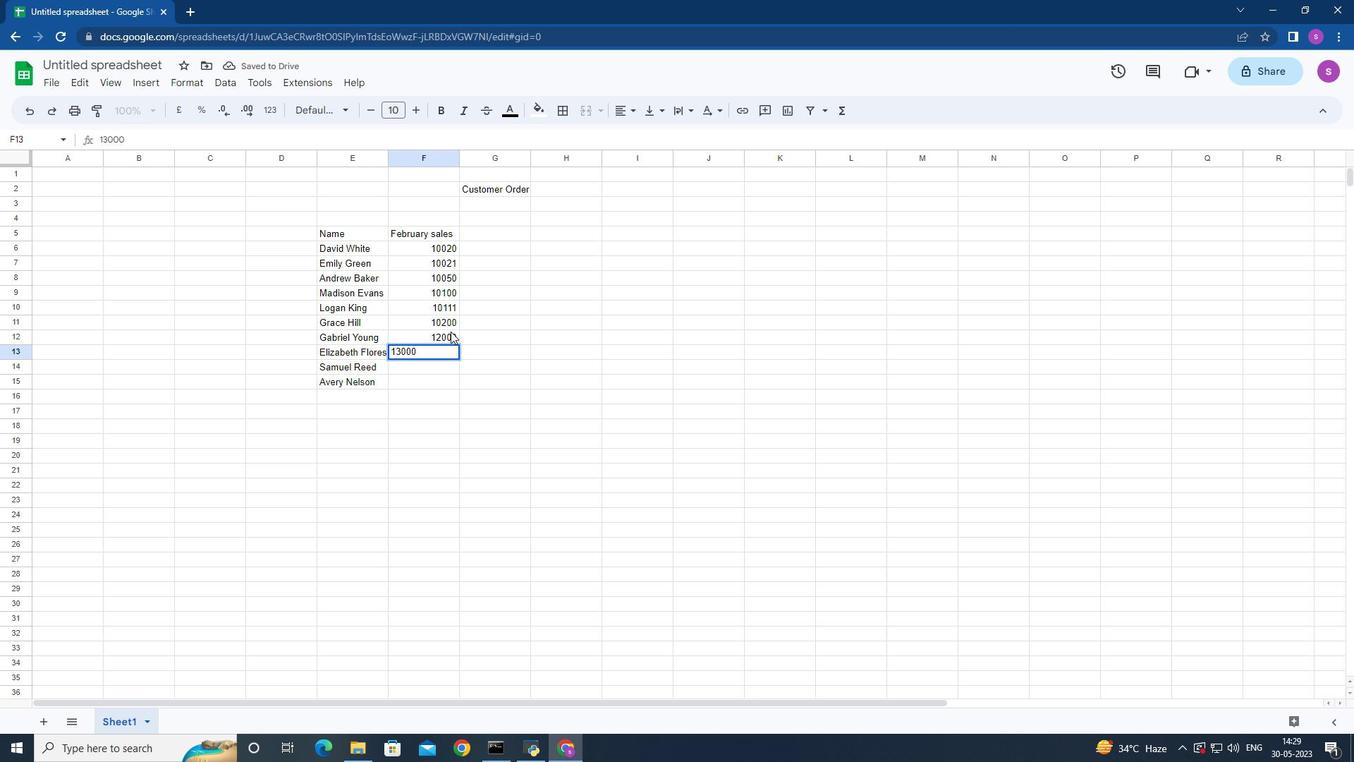 
Action: Mouse moved to (431, 378)
Screenshot: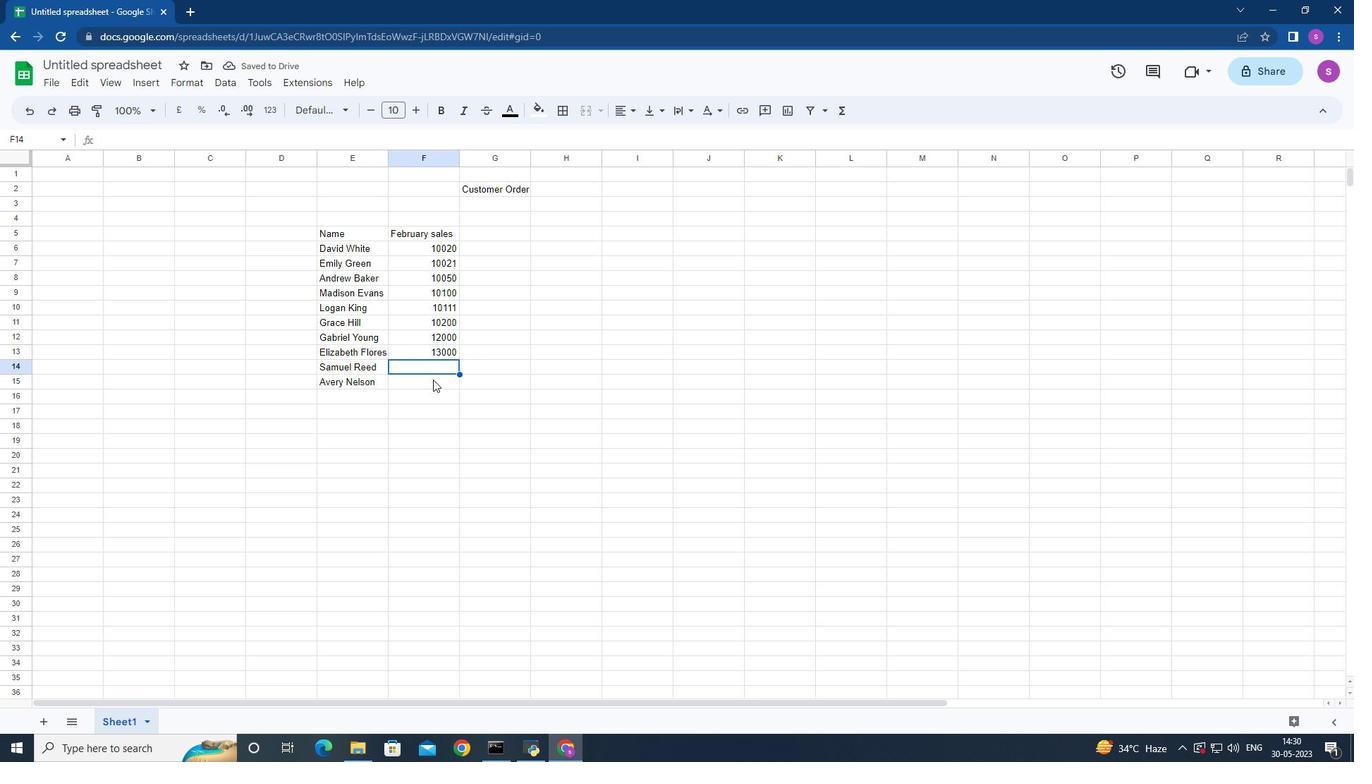 
Action: Key pressed 20000<Key.down>20050<Key.right><Key.up><Key.up><Key.up><Key.up><Key.up><Key.up><Key.up><Key.up><Key.up><Key.up>
Screenshot: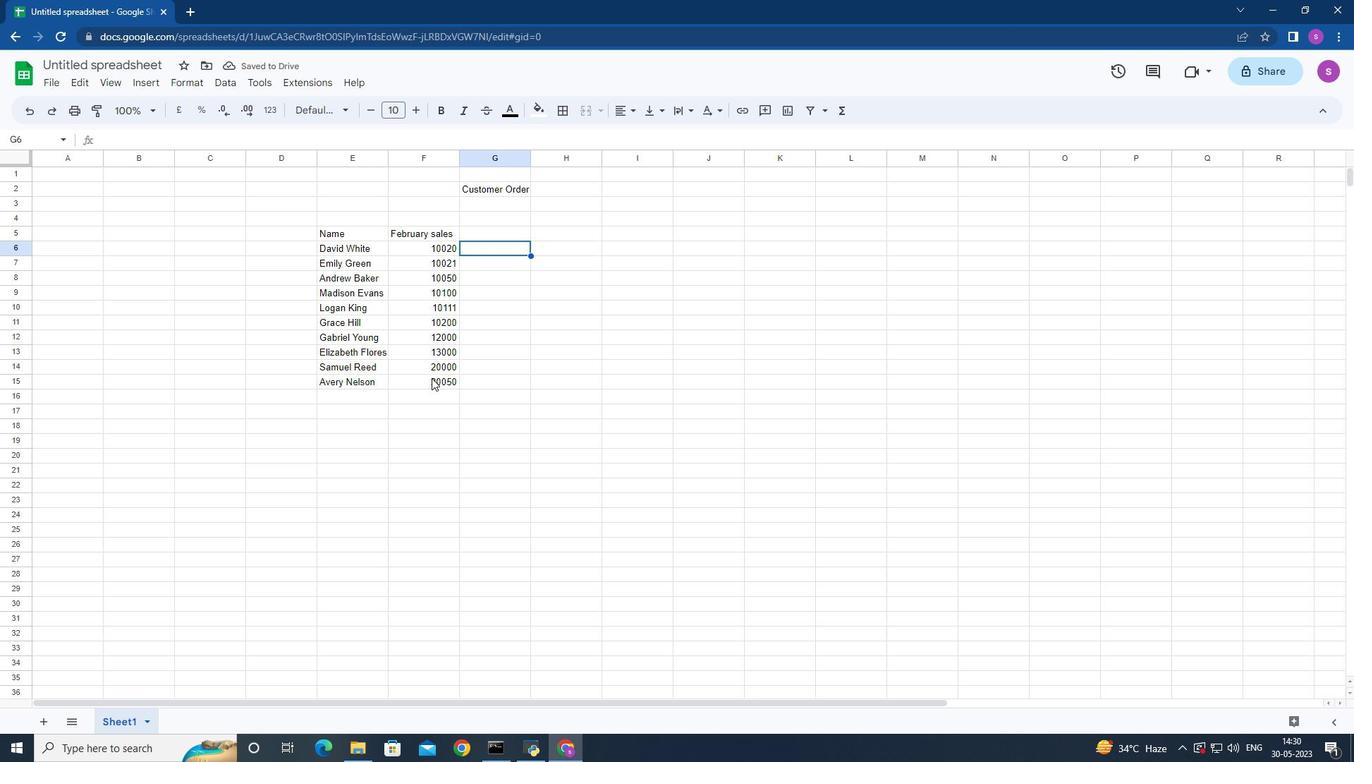 
Action: Mouse moved to (514, 426)
Screenshot: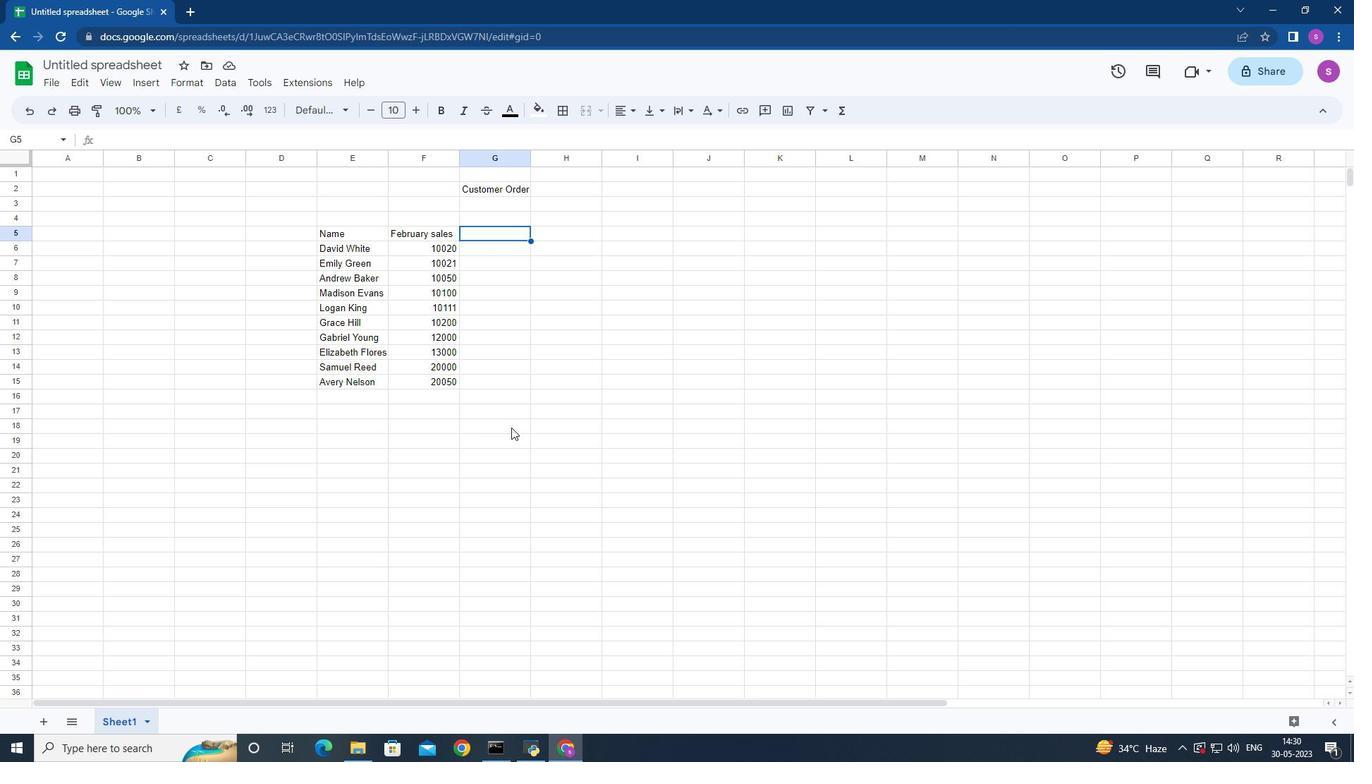 
Action: Key pressed <Key.shift>Customer<Key.space><Key.shift>Order<Key.down>
Screenshot: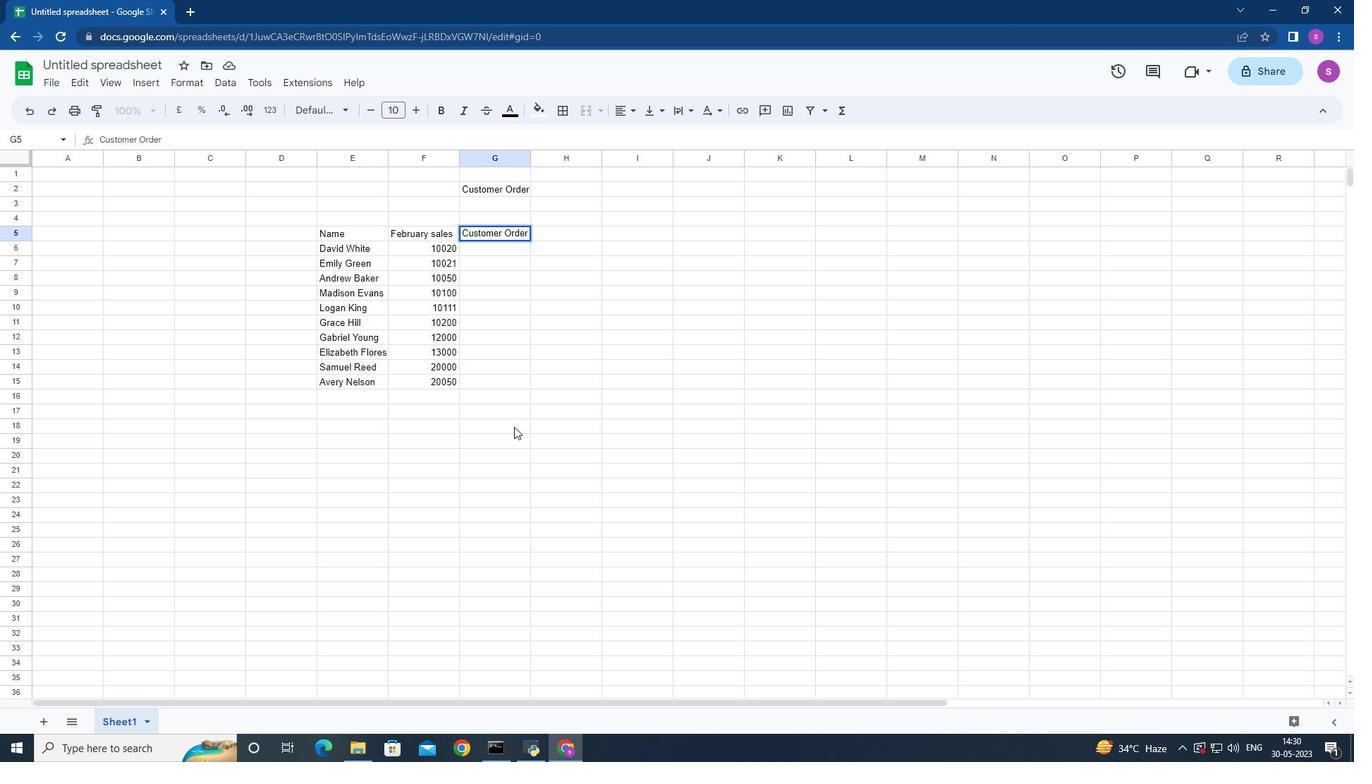 
Action: Mouse moved to (503, 440)
Screenshot: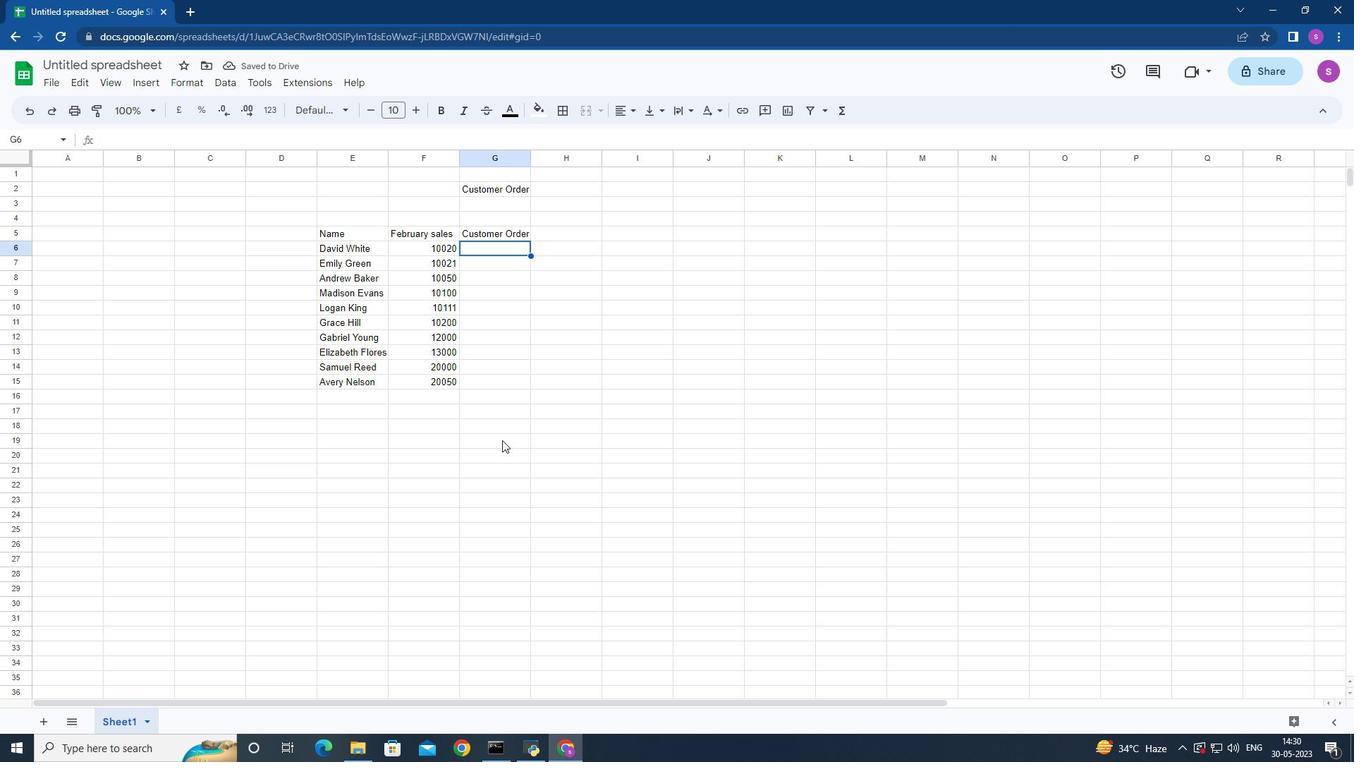 
Action: Key pressed <Key.shift>Nike<Key.space>shoe<Key.down><Key.shift>Adidas<Key.space>shoe<Key.down><Key.shift><Key.shift><Key.shift>Gucci<Key.space><Key.shift>T-<Key.shift>S<Key.backspace>shirt<Key.down><Key.shift>Louis<Key.space><Key.shift>Vuitton<Key.space>bag<Key.down><Key.shift>Zara<Key.space><Key.shift>Shirt<Key.space><Key.down><Key.shift>H&M<Key.space>jeans<Key.down><Key.shift>Chanel<Key.space>perfume<Key.down><Key.shift>Versace<Key.space>perfume<Key.space><Key.down><Key.shift>Ralph<Key.space><Key.shift>Lauren<Key.space><Key.down><Key.shift>Prada<Key.space><Key.right><Key.up><Key.up><Key.up><Key.up><Key.down><Key.down><Key.down><Key.down><Key.left><Key.space><Key.shift>Prada<Key.space>shirt<Key.down><Key.right><Key.up><Key.up><Key.up><Key.up><Key.up><Key.up><Key.up><Key.up><Key.up><Key.up>
Screenshot: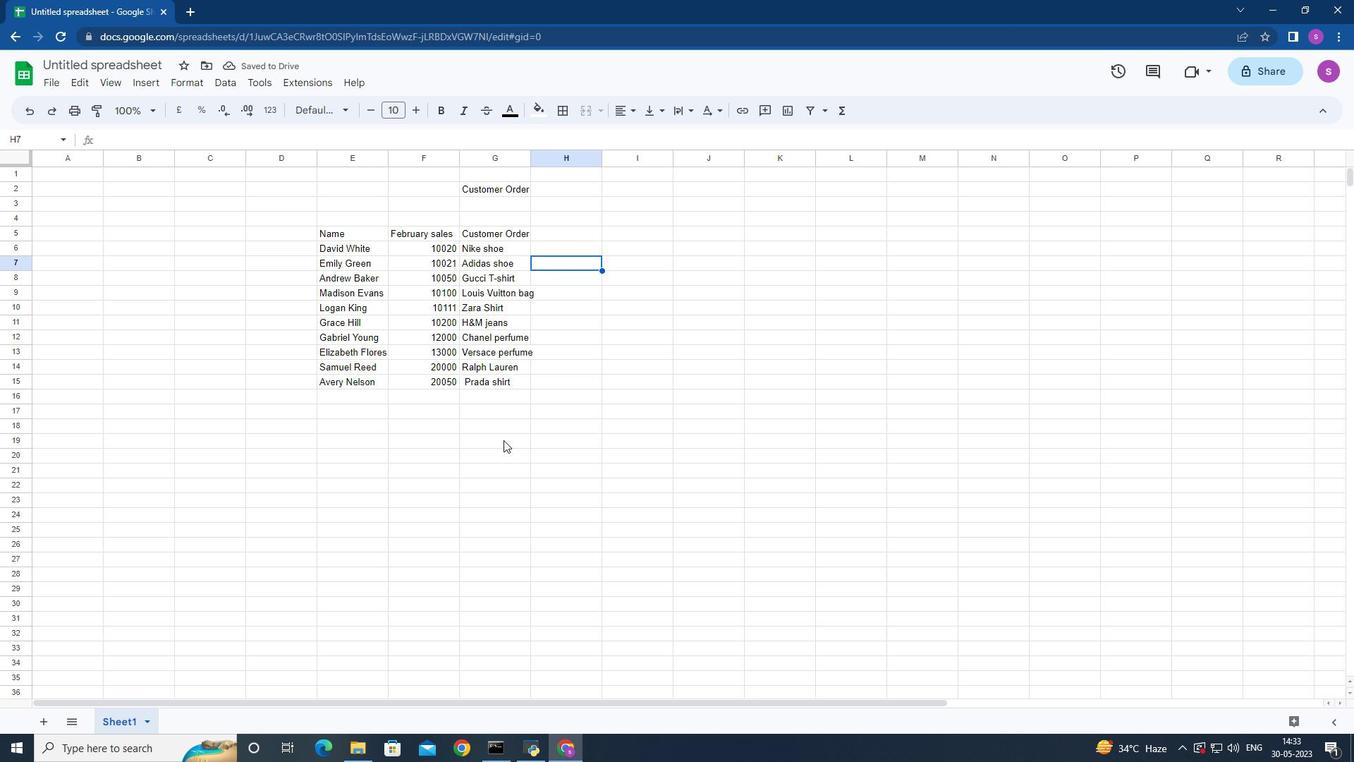 
Action: Mouse moved to (528, 153)
Screenshot: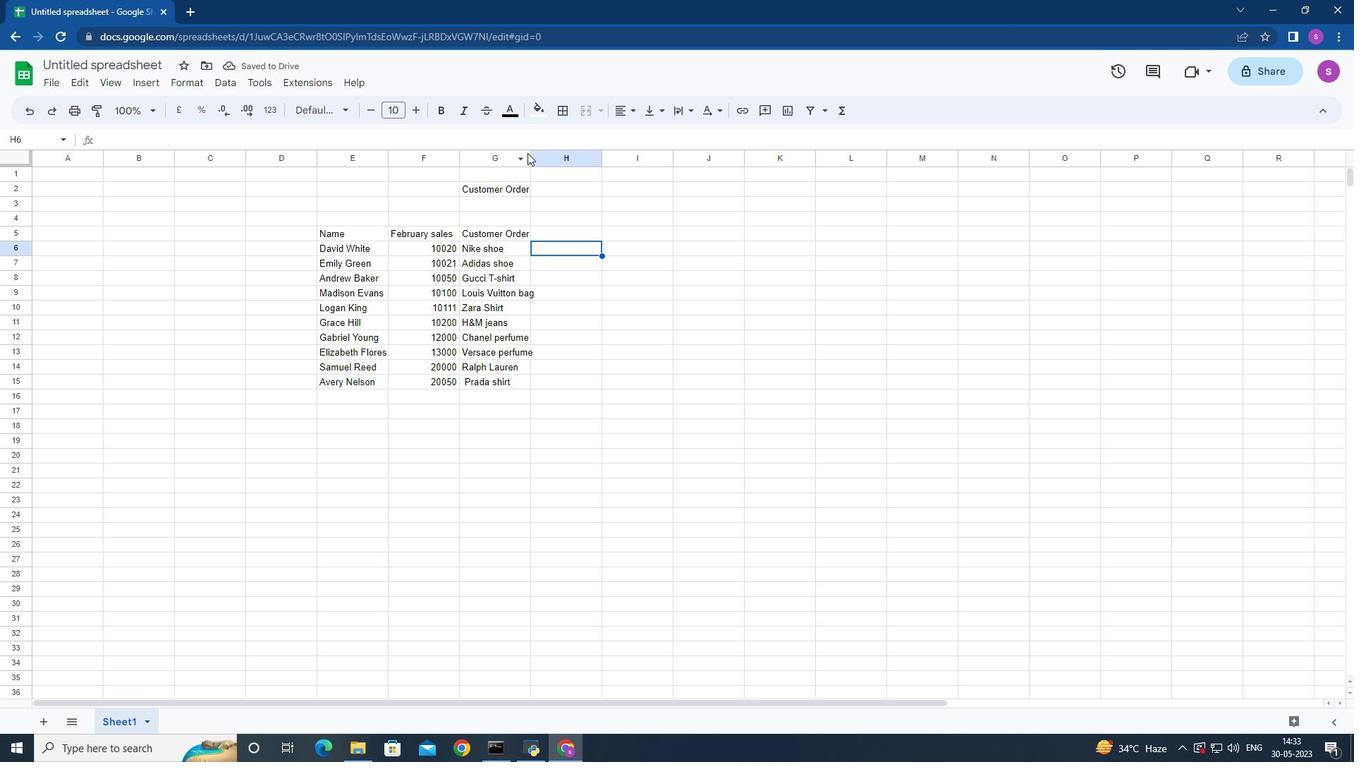 
Action: Mouse pressed left at (528, 153)
Screenshot: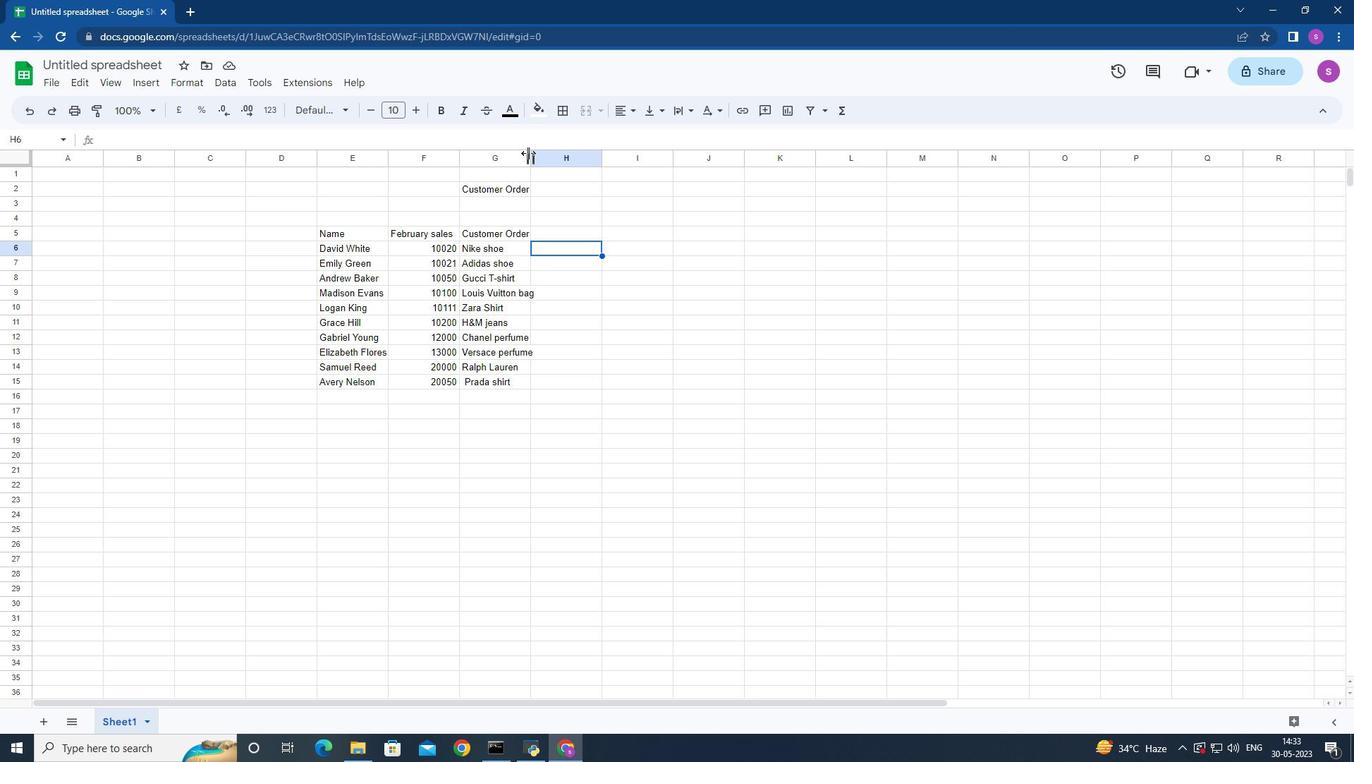 
Action: Mouse moved to (578, 231)
Screenshot: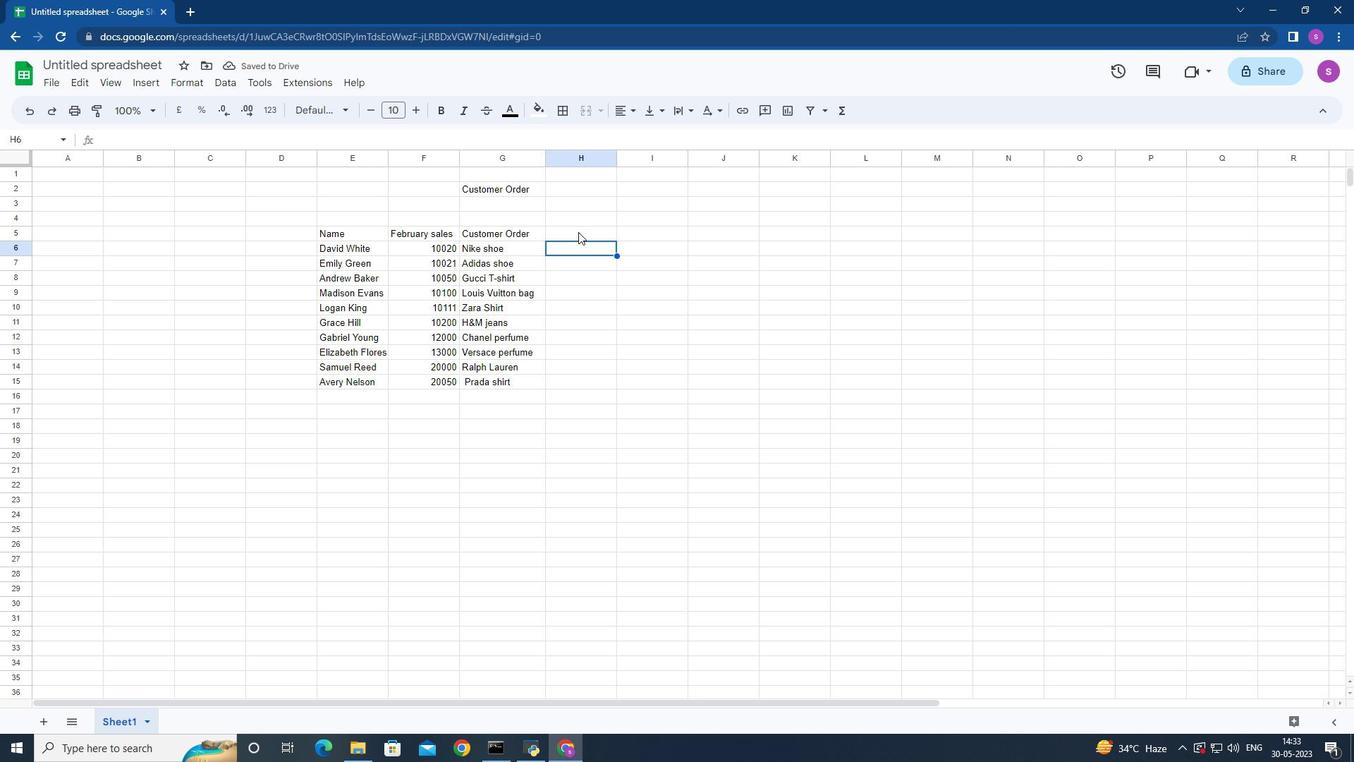 
Action: Mouse pressed left at (578, 231)
Screenshot: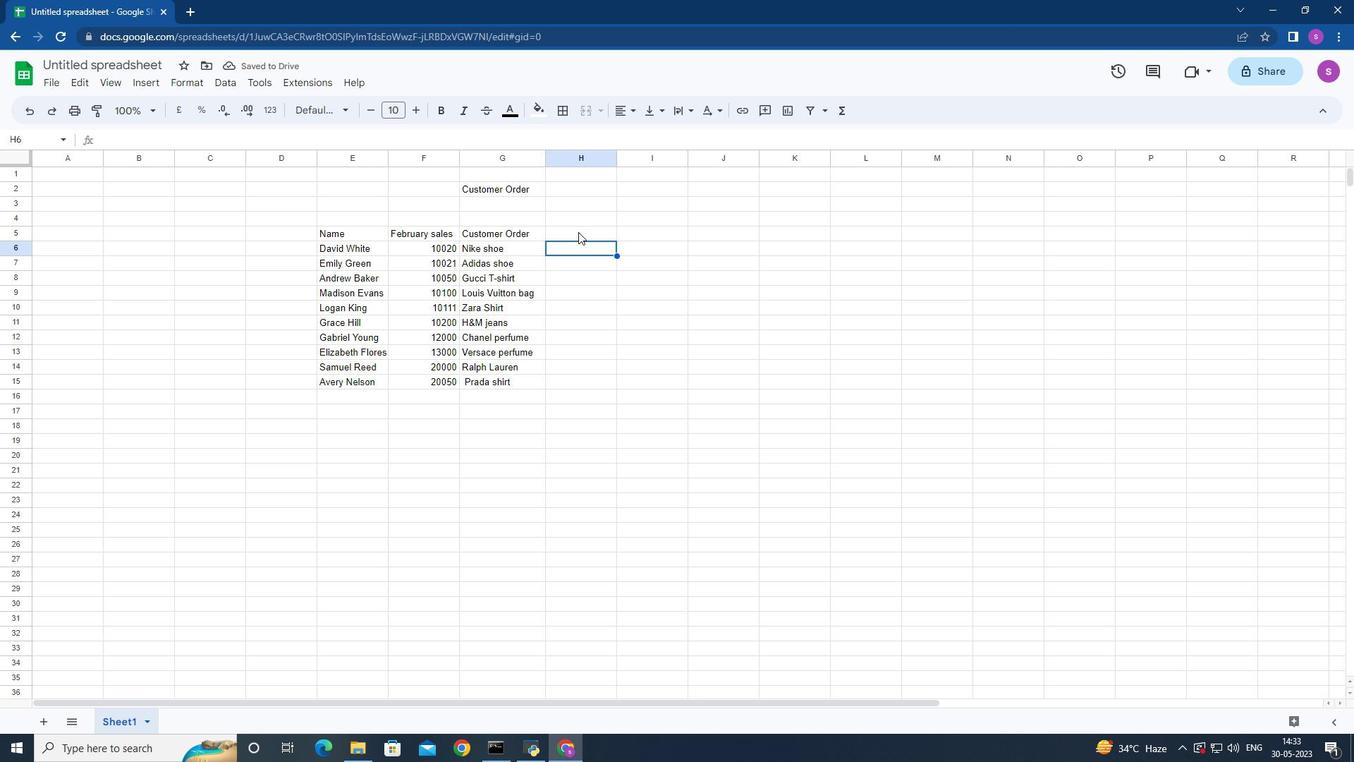 
Action: Mouse moved to (581, 232)
Screenshot: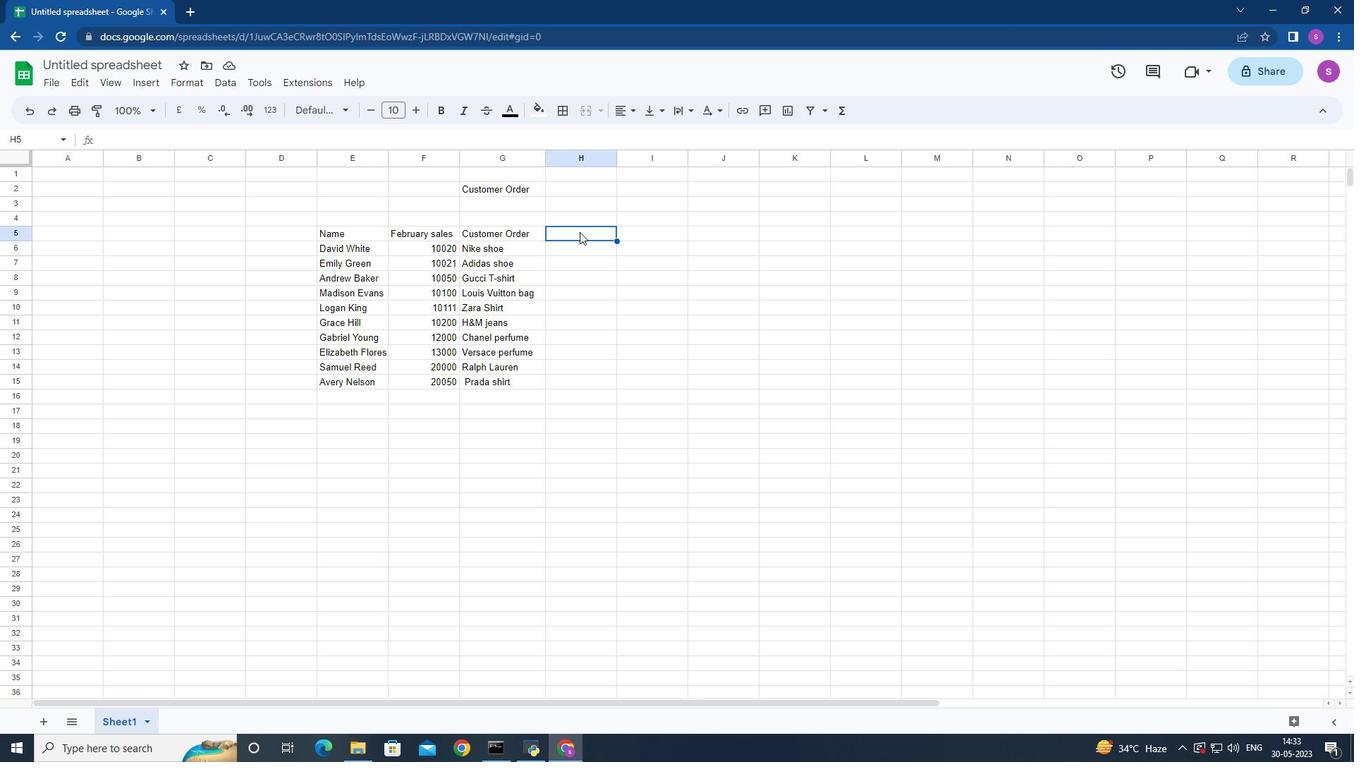
Action: Key pressed <Key.shift>Order<Key.space>p<Key.shift><Key.backspace><Key.shift>Price<Key.space><Key.down>10000<Key.down>
Screenshot: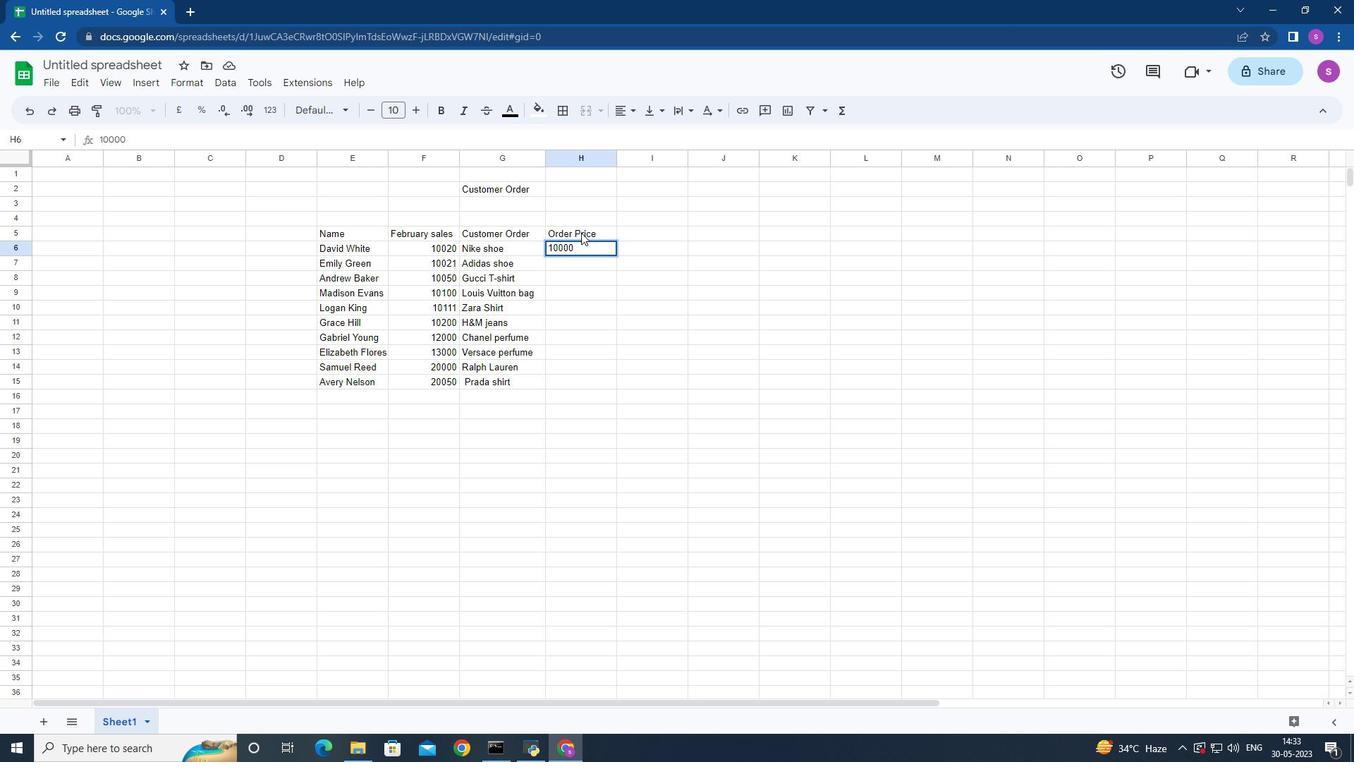 
Action: Mouse moved to (646, 316)
Screenshot: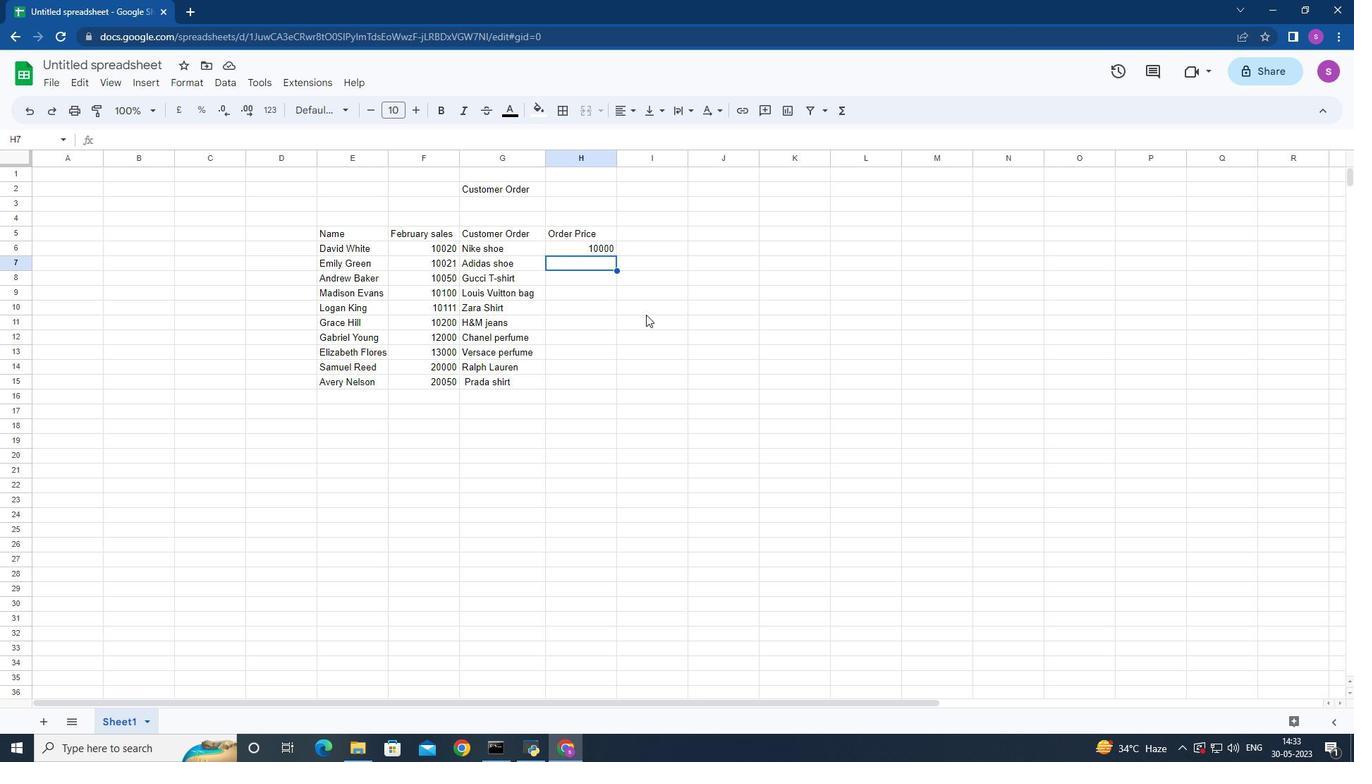 
Action: Key pressed 11000<Key.down>12000<Key.down>12500<Key.down>13000<Key.down>13500<Key.down>14000<Key.down>1500<Key.backspace><Key.backspace><Key.backspace>4500<Key.down>15000<Key.down>10500<Key.right><Key.up><Key.up><Key.up><Key.up><Key.up><Key.up><Key.up><Key.up><Key.up><Key.up>
Screenshot: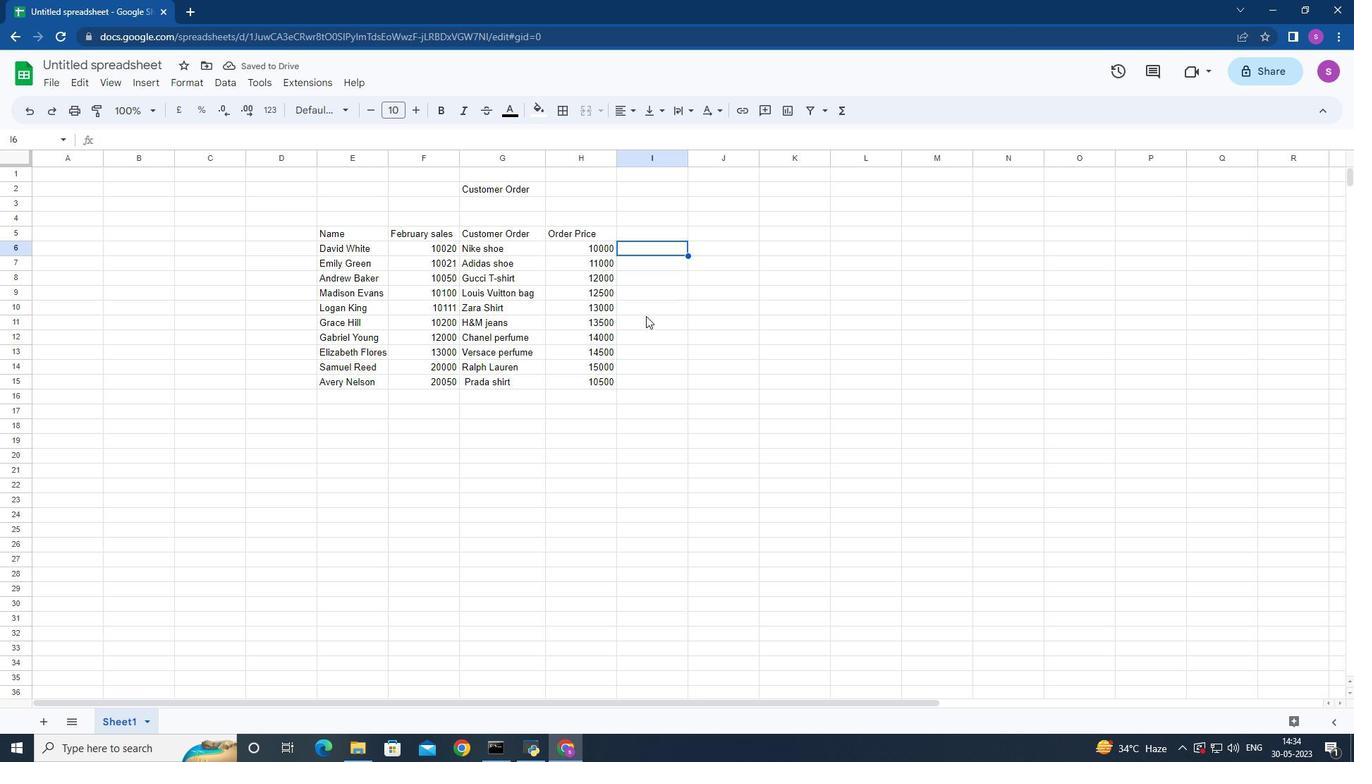 
Action: Mouse moved to (86, 62)
Screenshot: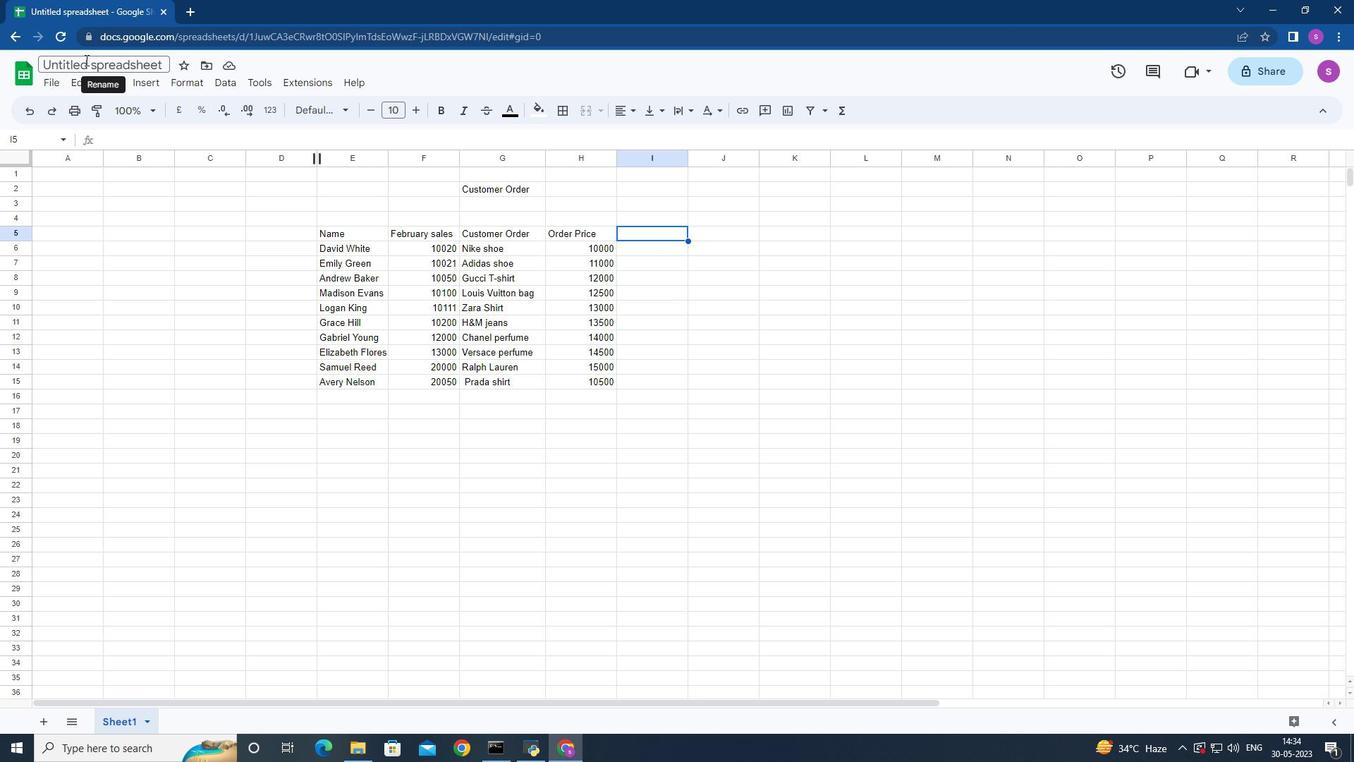 
Action: Mouse pressed left at (86, 62)
Screenshot: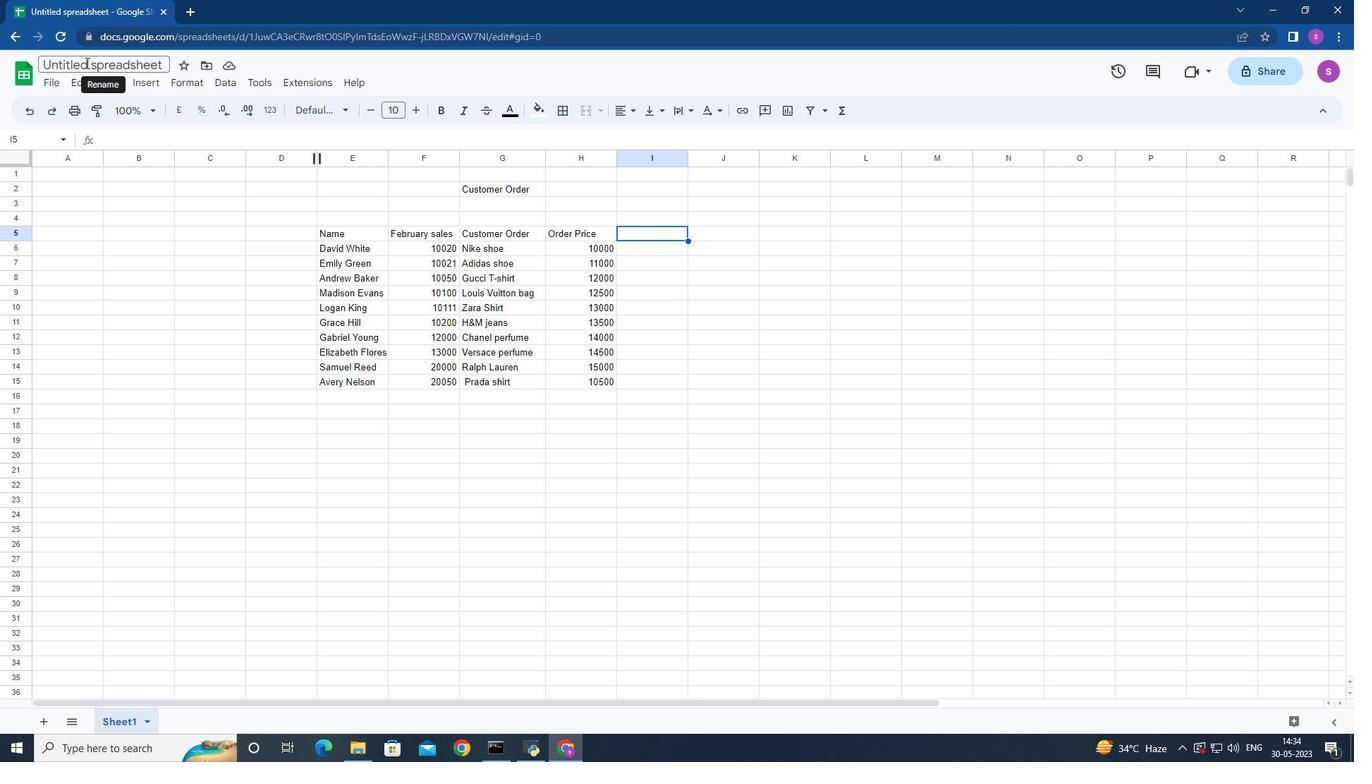 
Action: Key pressed <Key.backspace><Key.shift>Auditing<Key.space><Key.shift>Sales<Key.space><Key.shift>By<Key.space><Key.shift>Territory<Key.enter>
Screenshot: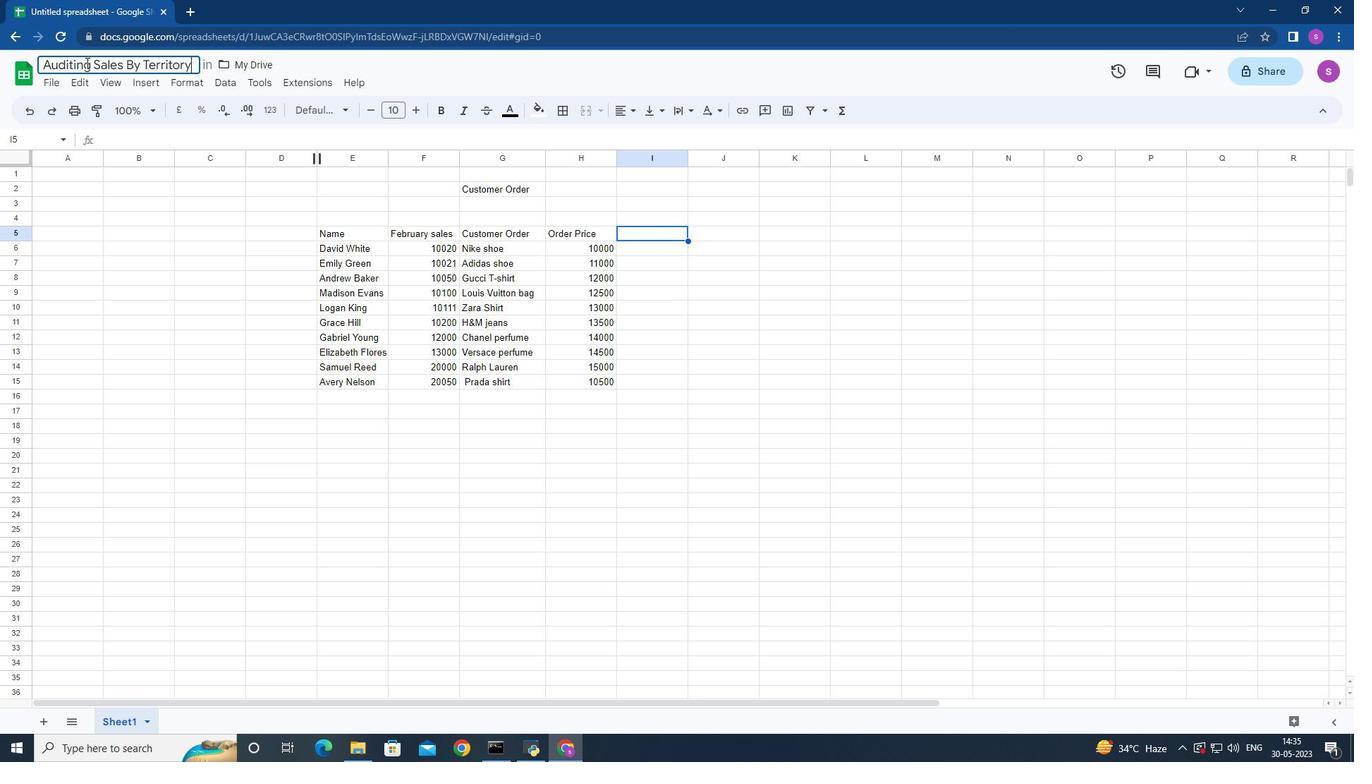 
Action: Mouse moved to (613, 390)
Screenshot: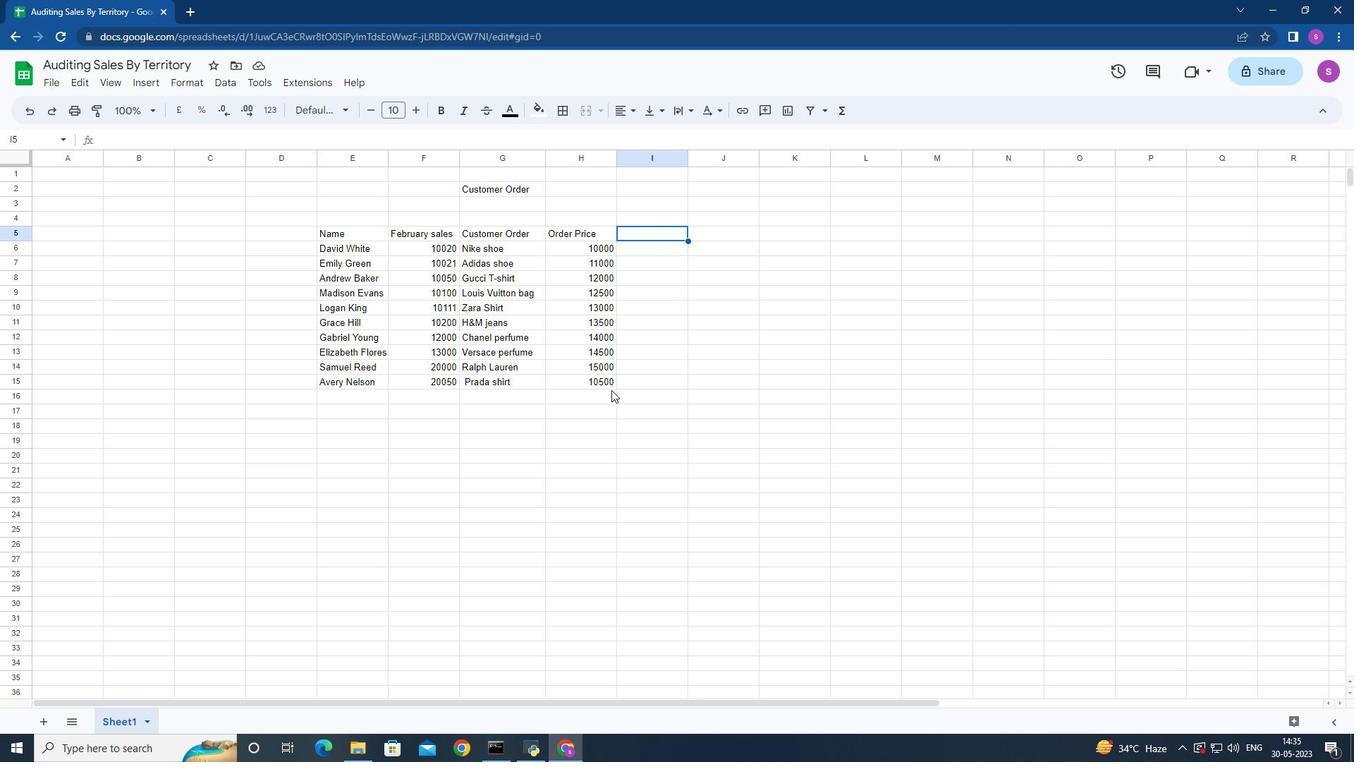 
Action: Key pressed ctrl+S
Screenshot: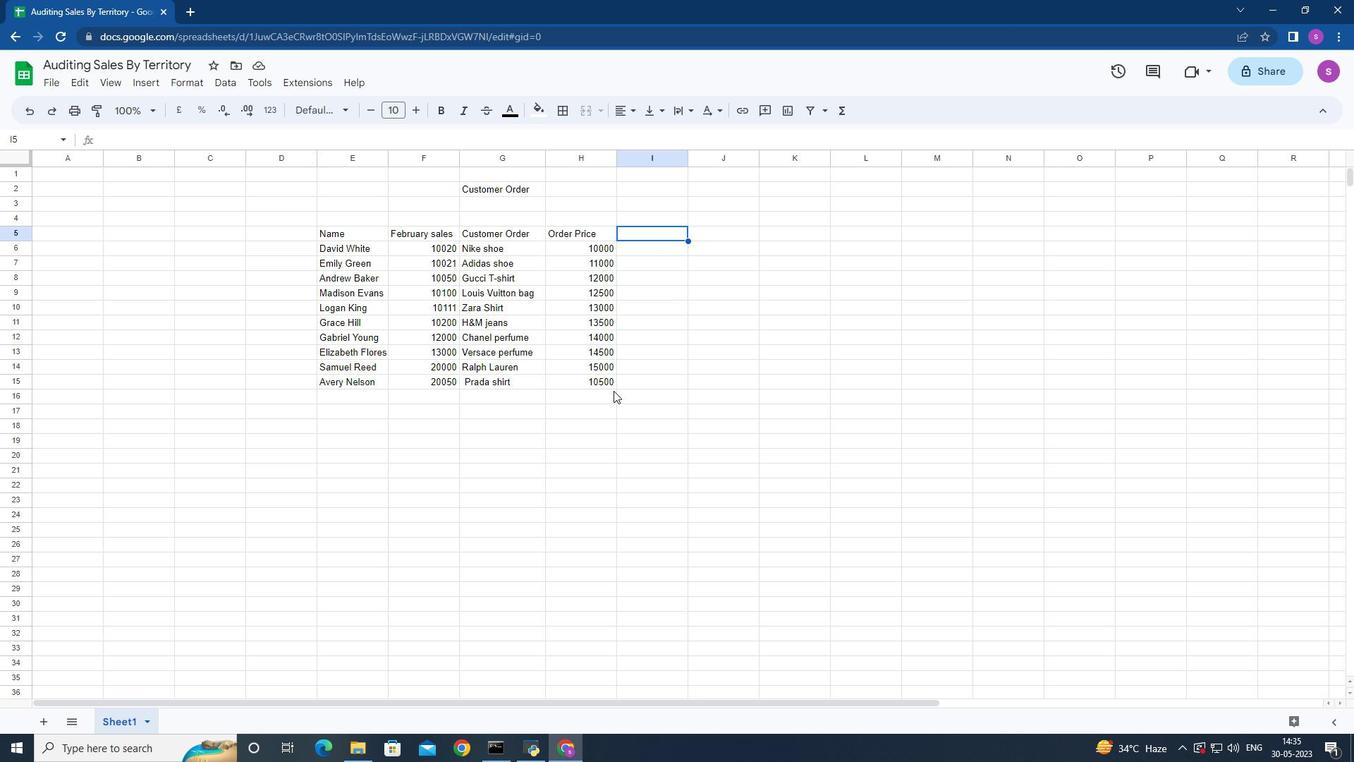 
Action: Mouse moved to (487, 309)
Screenshot: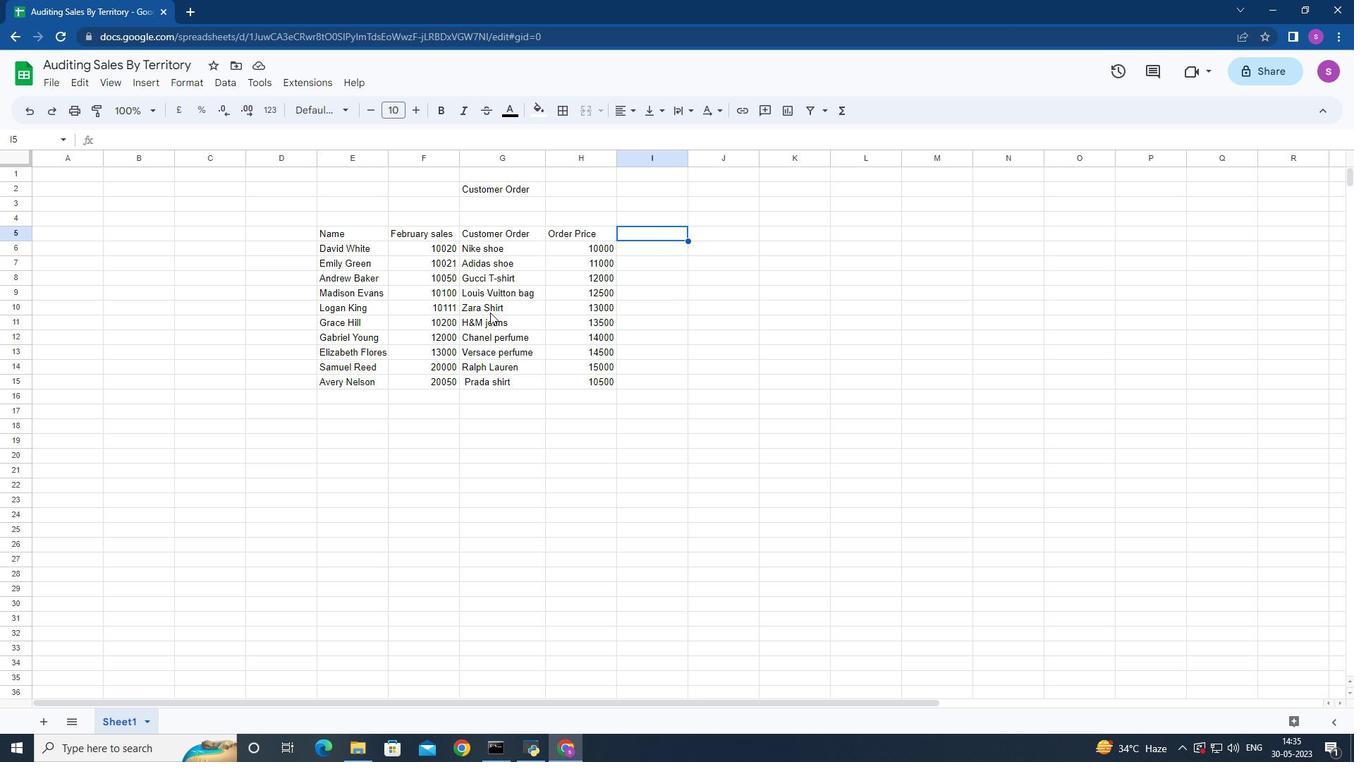 
Action: Mouse scrolled (487, 309) with delta (0, 0)
Screenshot: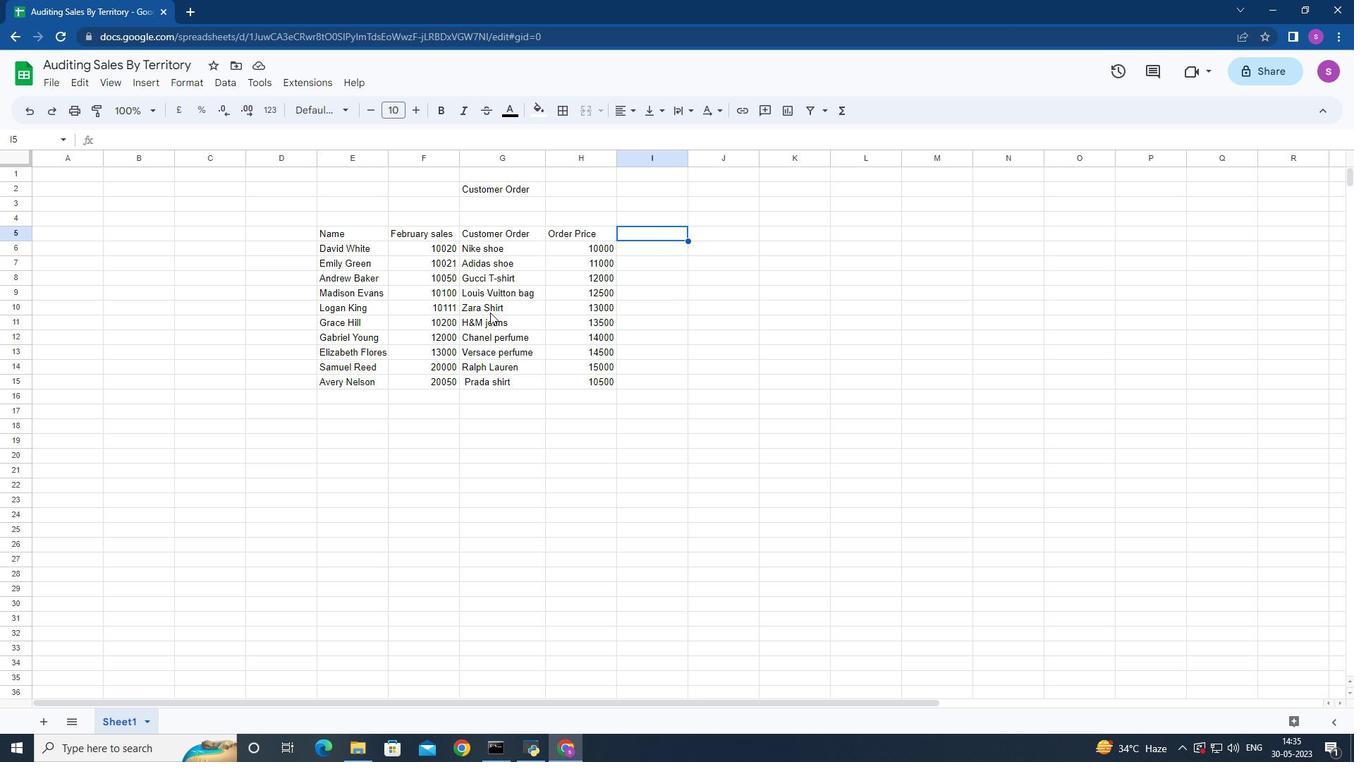 
Action: Mouse moved to (423, 316)
Screenshot: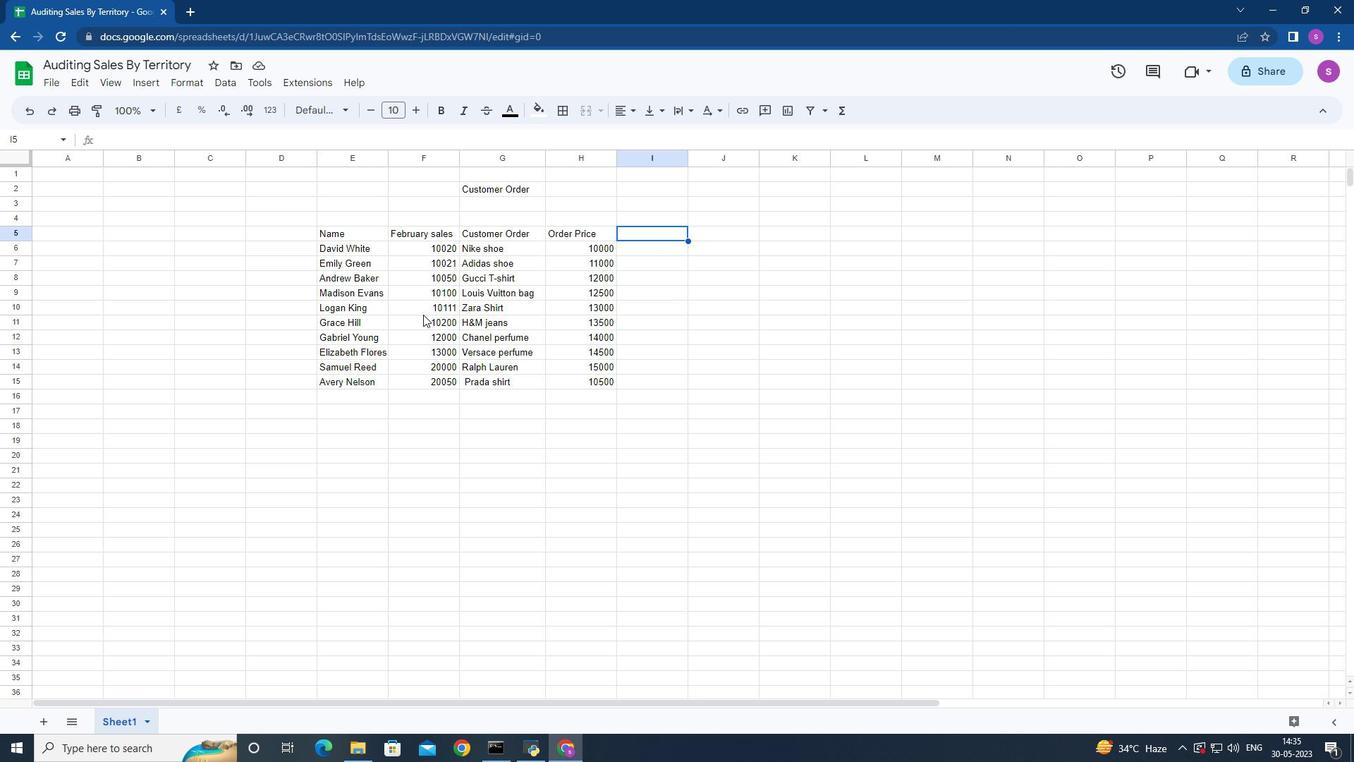 
